 Task: Add a timeline in the project TowerLine for the epic 'Incident management system implementation' from 2024/02/22 to 2024/08/06.
Action: Mouse moved to (304, 330)
Screenshot: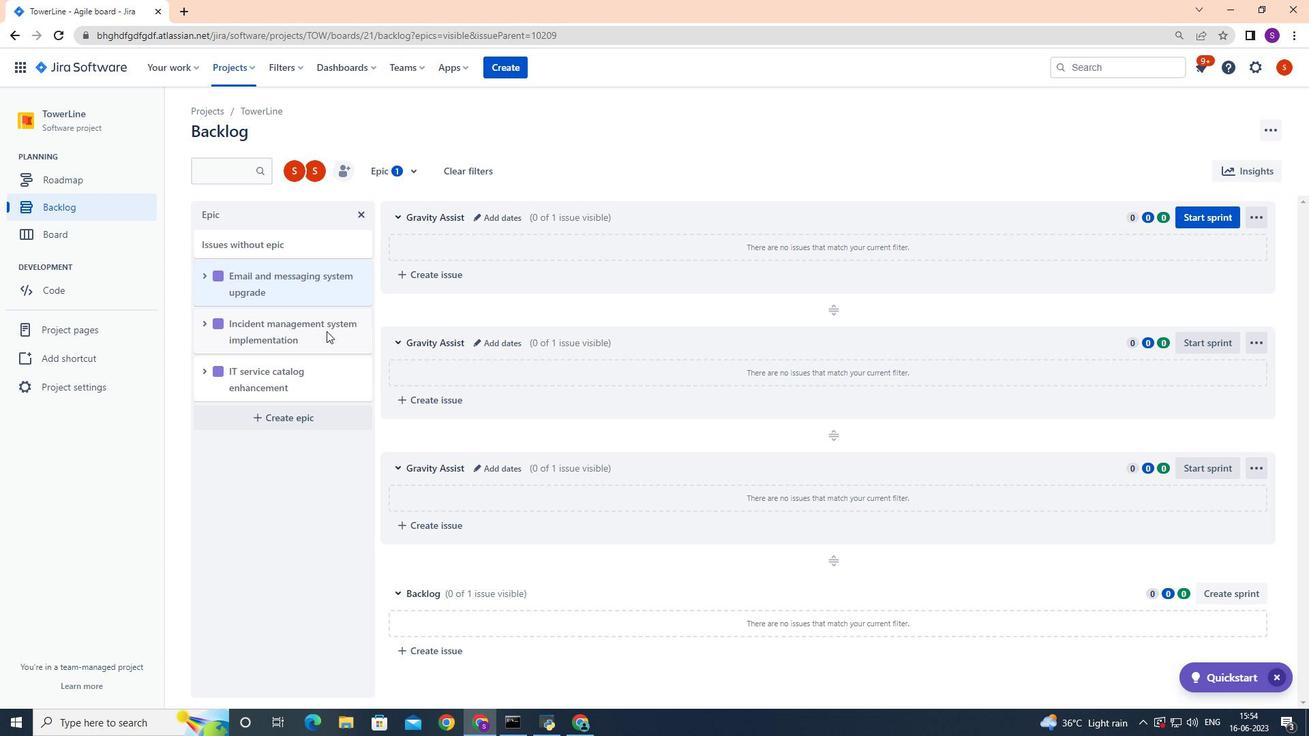 
Action: Mouse pressed left at (304, 330)
Screenshot: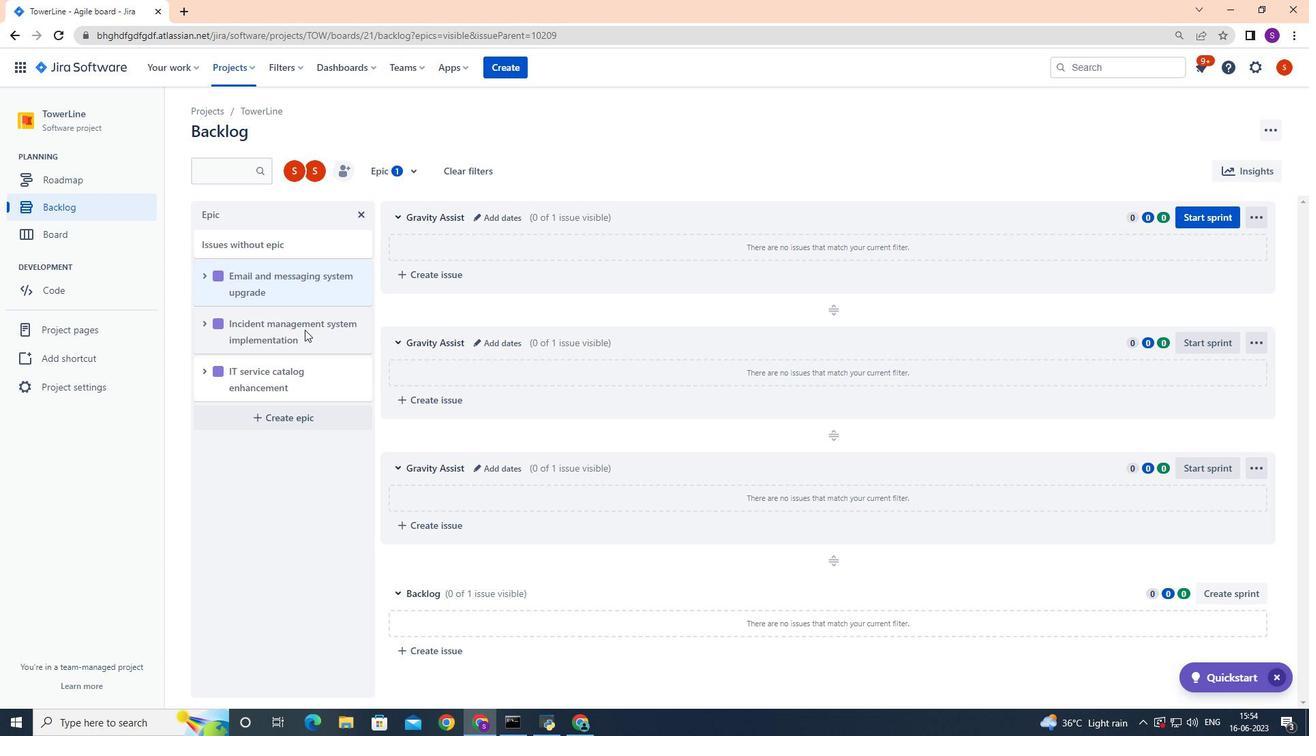 
Action: Mouse moved to (203, 325)
Screenshot: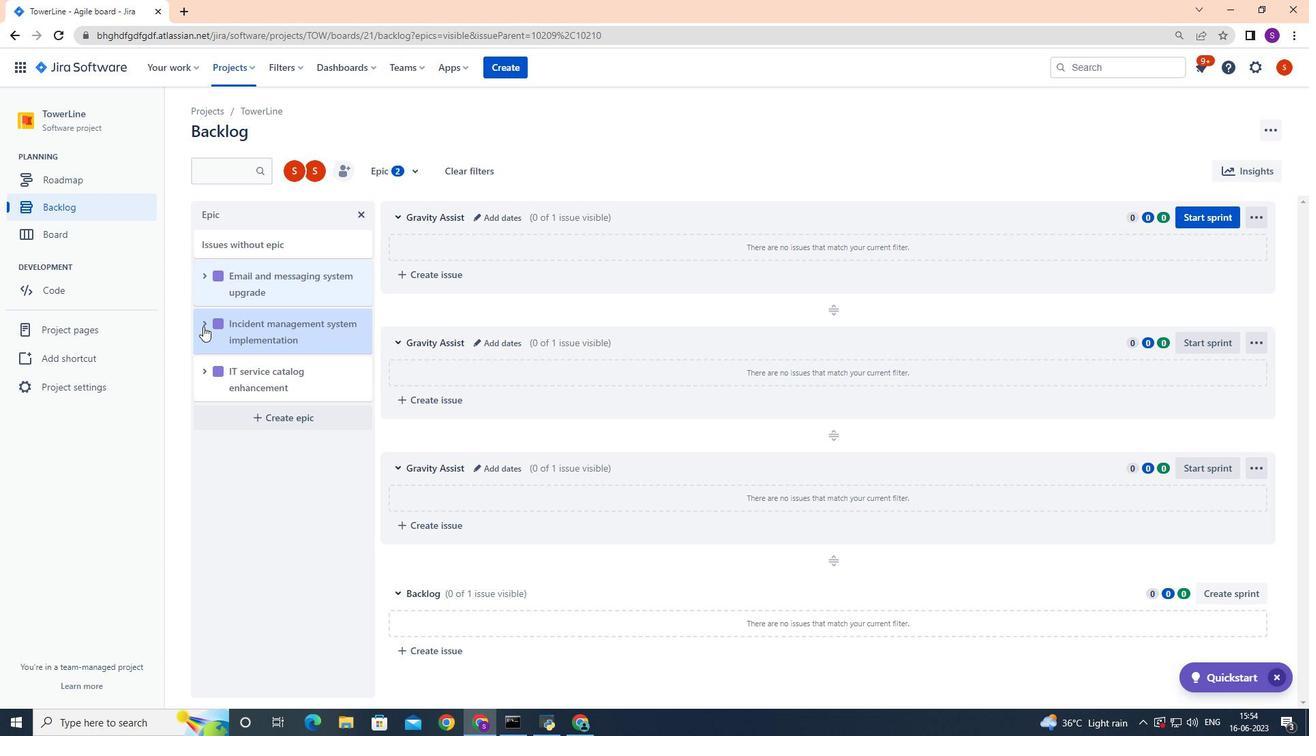 
Action: Mouse pressed left at (203, 325)
Screenshot: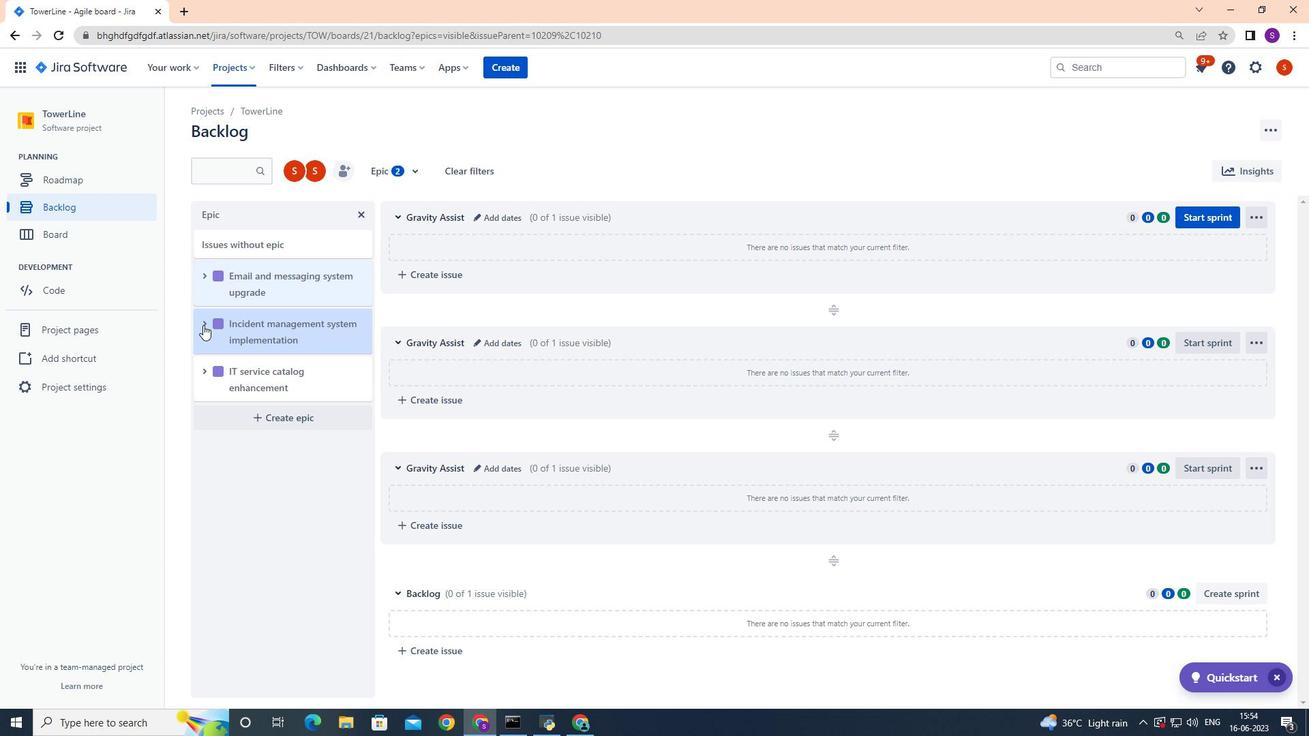 
Action: Mouse moved to (268, 450)
Screenshot: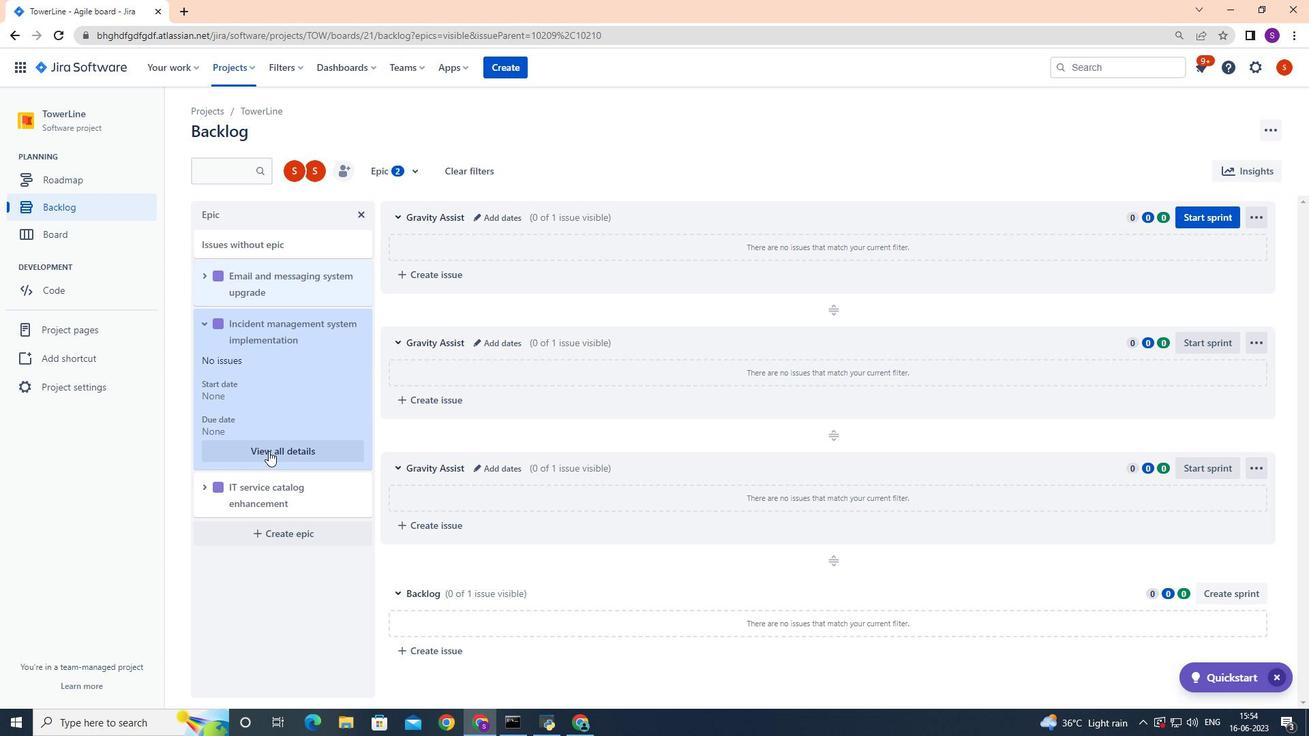 
Action: Mouse pressed left at (268, 450)
Screenshot: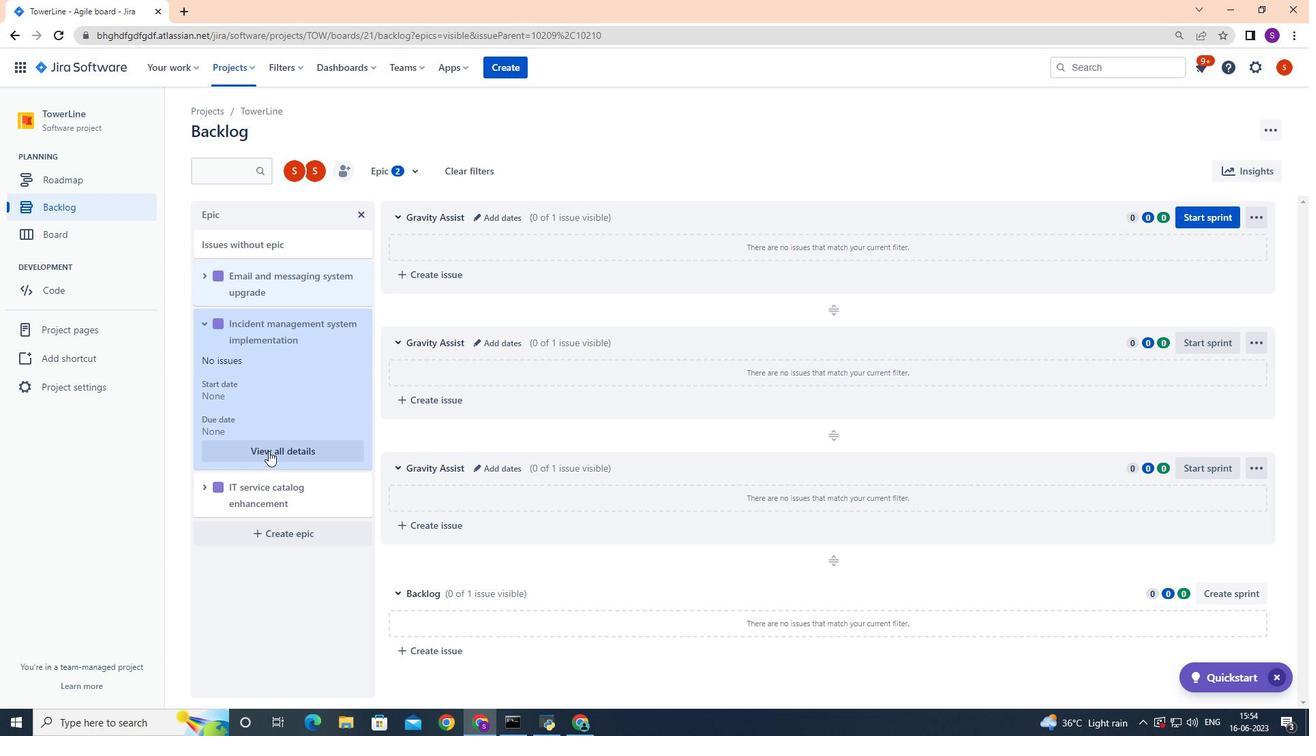 
Action: Mouse moved to (1168, 499)
Screenshot: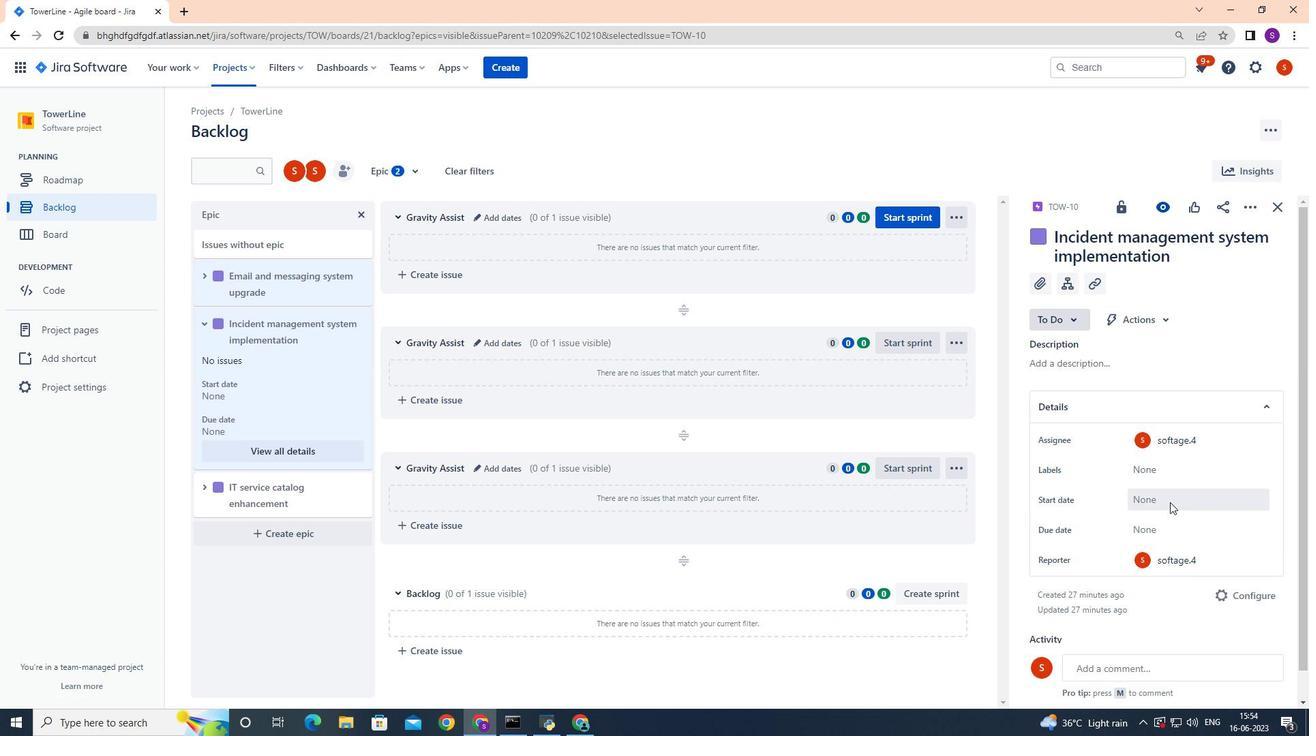 
Action: Mouse pressed left at (1168, 499)
Screenshot: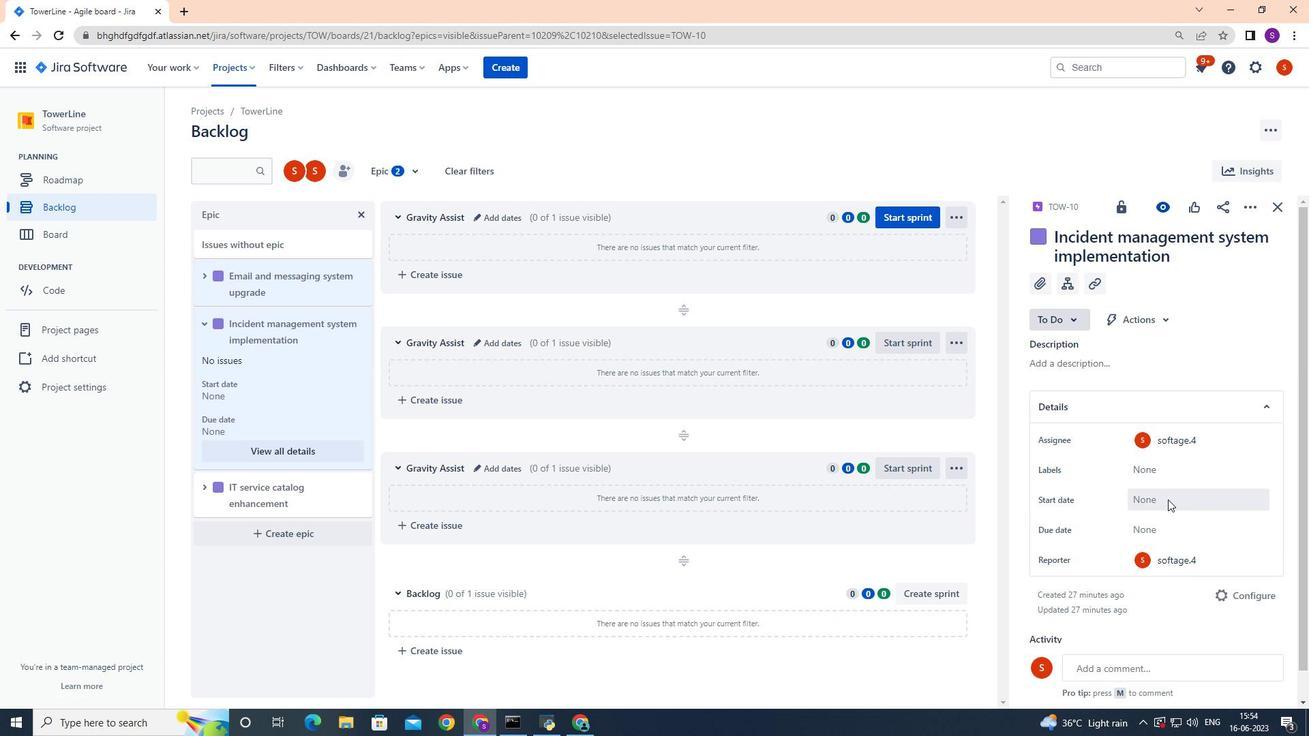 
Action: Mouse moved to (1104, 302)
Screenshot: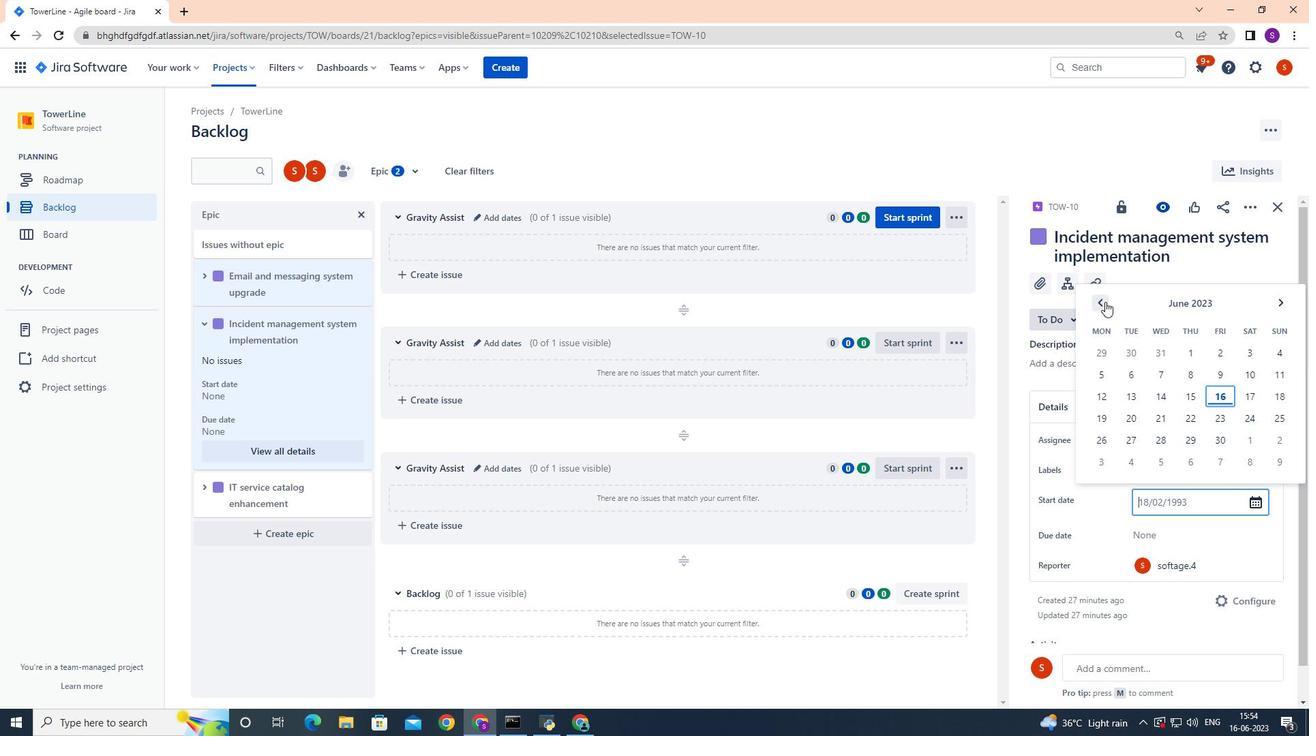 
Action: Mouse pressed left at (1104, 302)
Screenshot: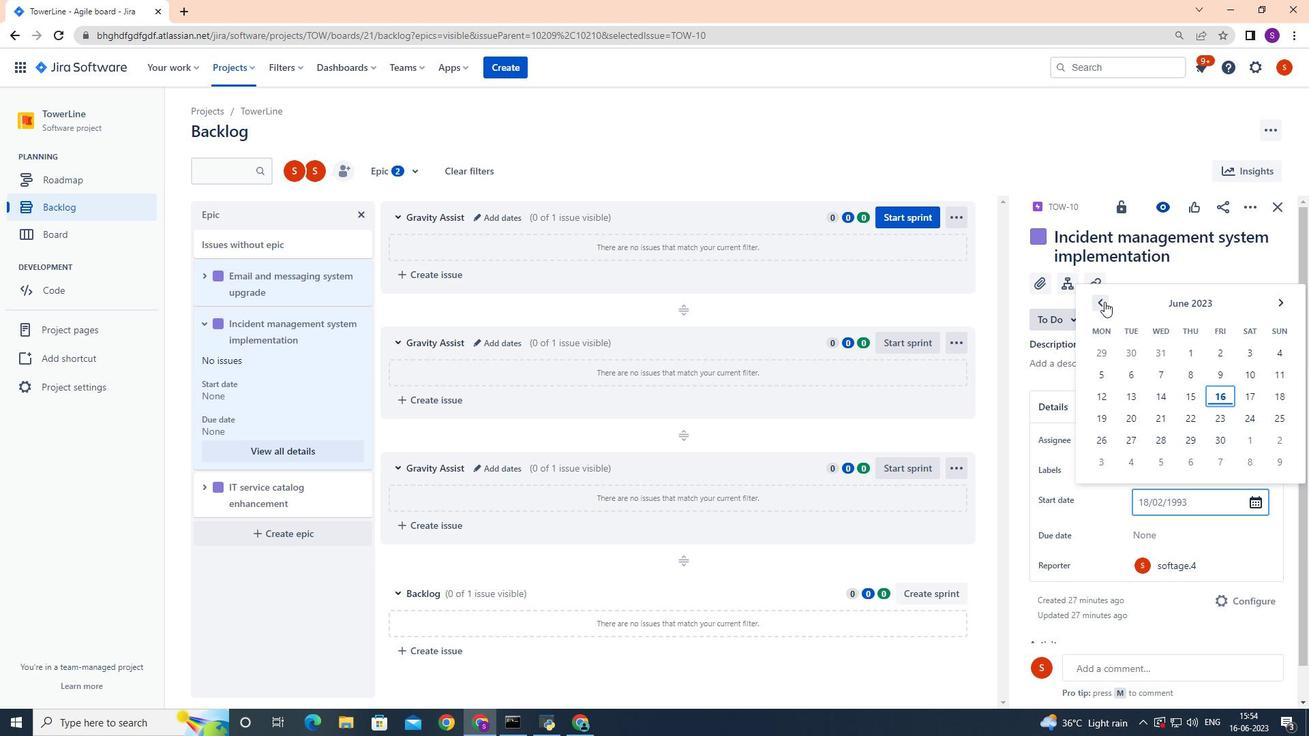 
Action: Mouse moved to (1279, 300)
Screenshot: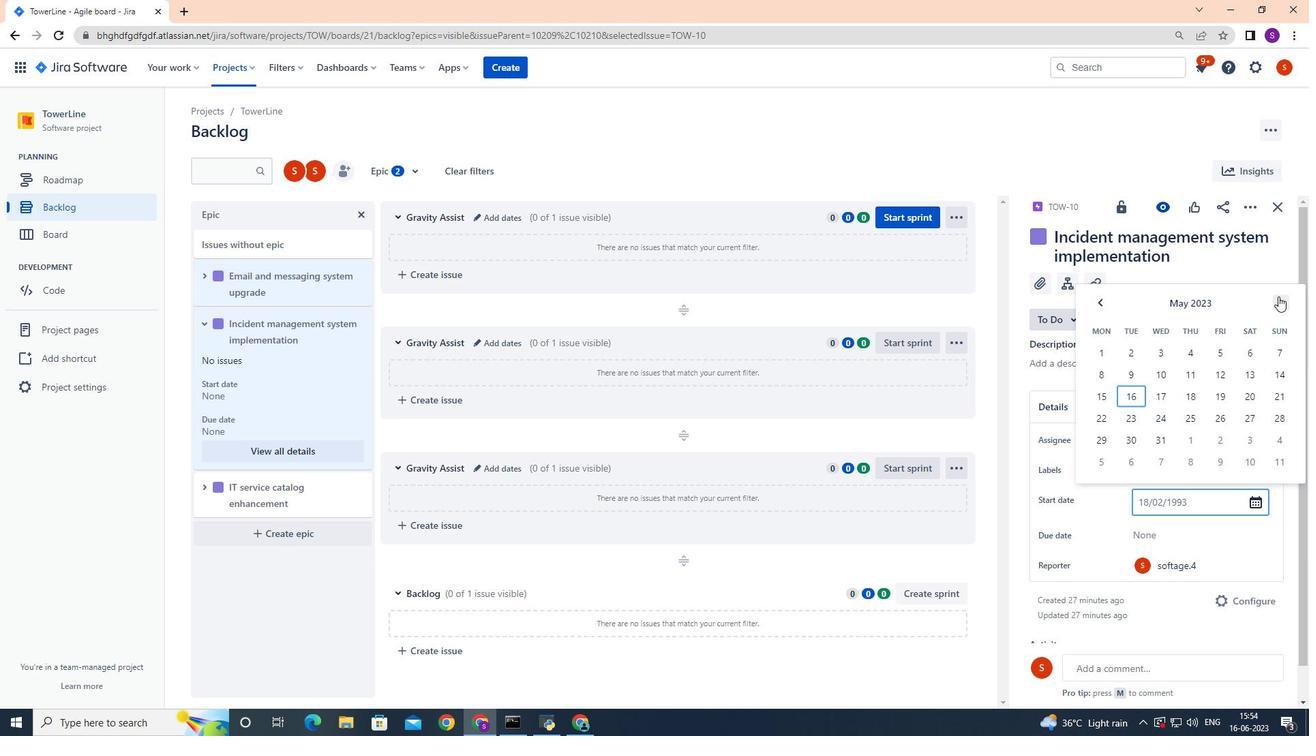 
Action: Mouse pressed left at (1279, 300)
Screenshot: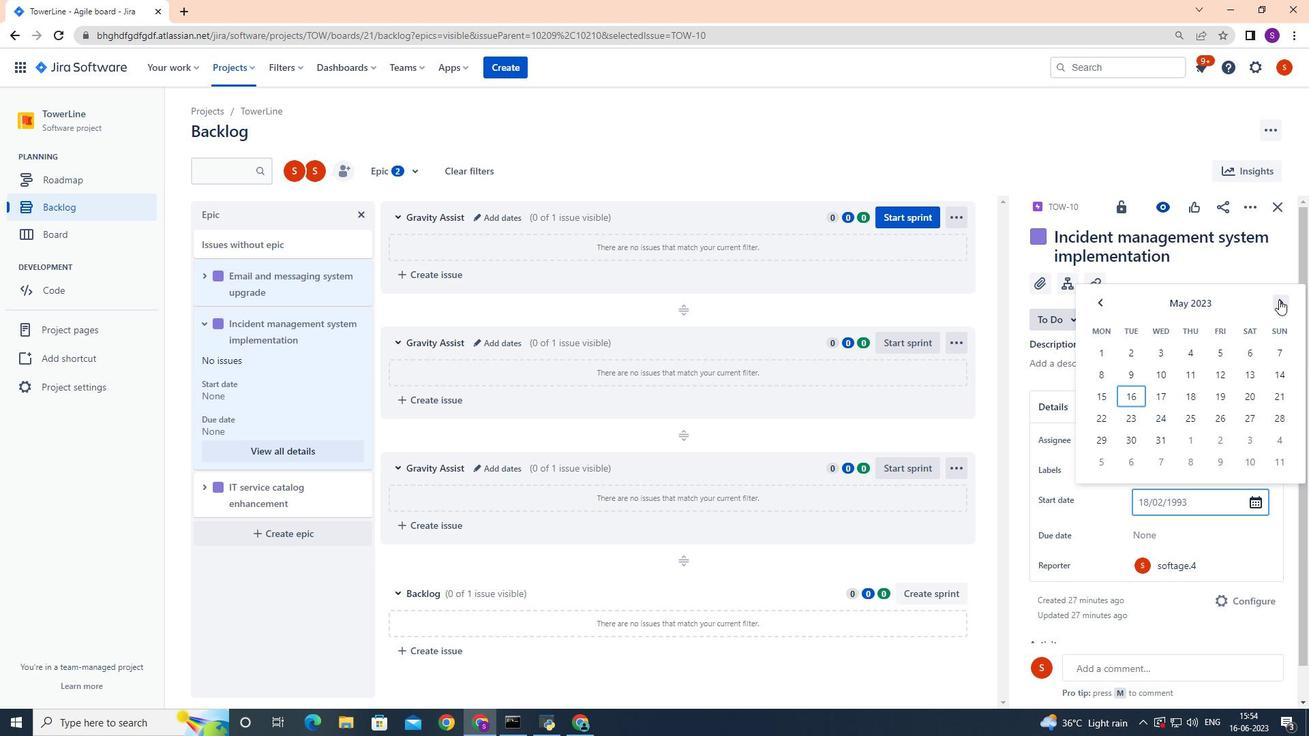 
Action: Mouse moved to (1279, 300)
Screenshot: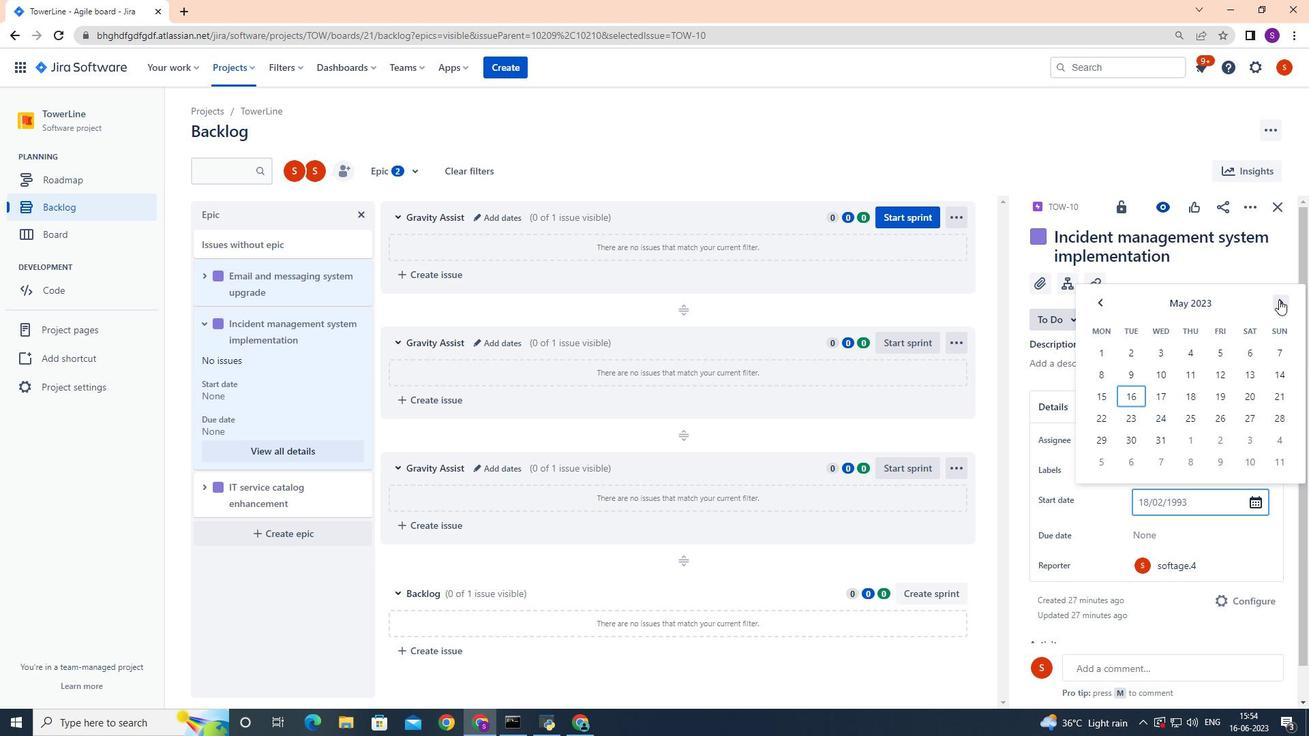 
Action: Mouse pressed left at (1279, 300)
Screenshot: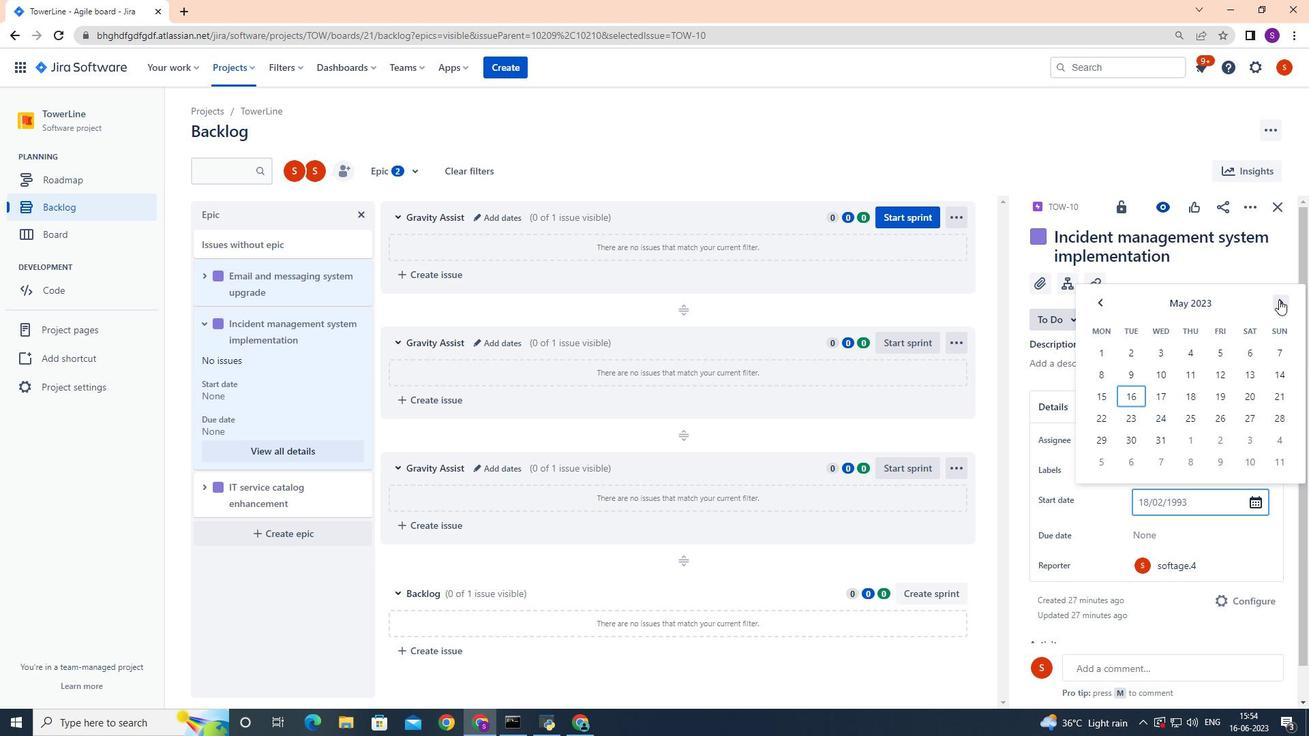 
Action: Mouse pressed left at (1279, 300)
Screenshot: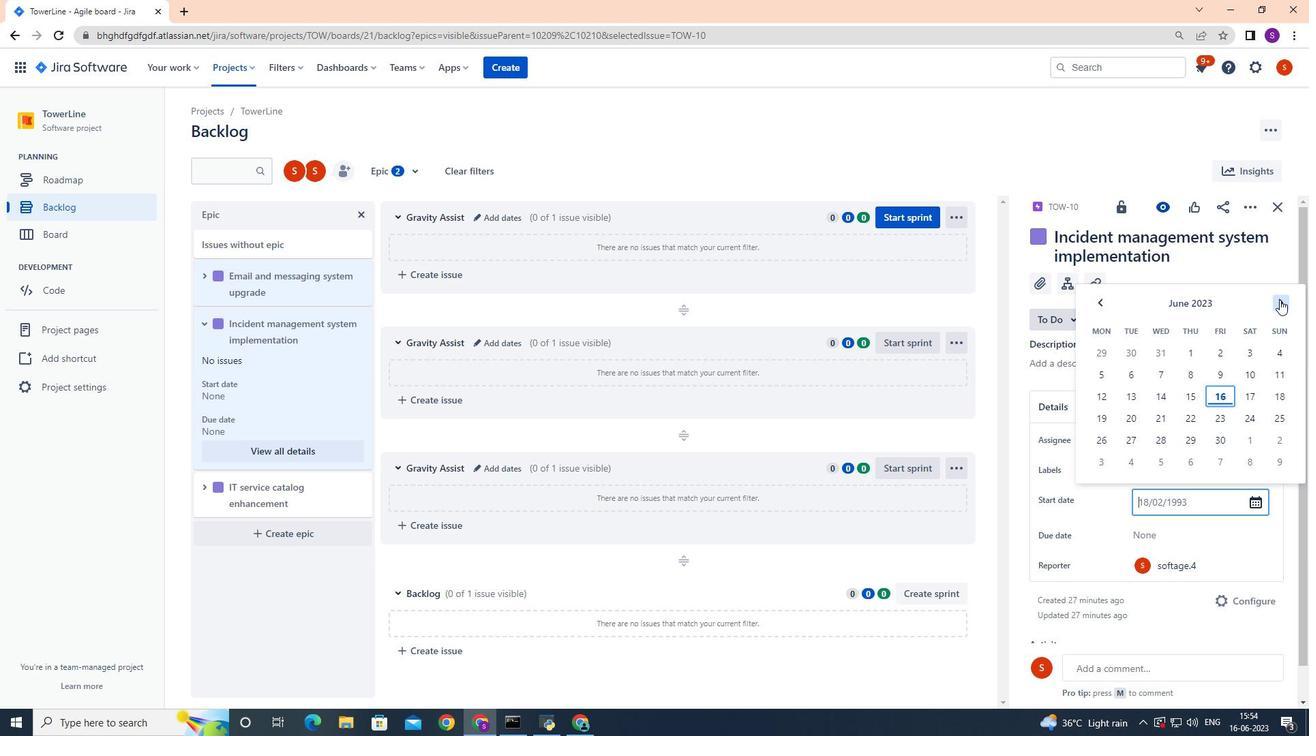 
Action: Mouse pressed left at (1279, 300)
Screenshot: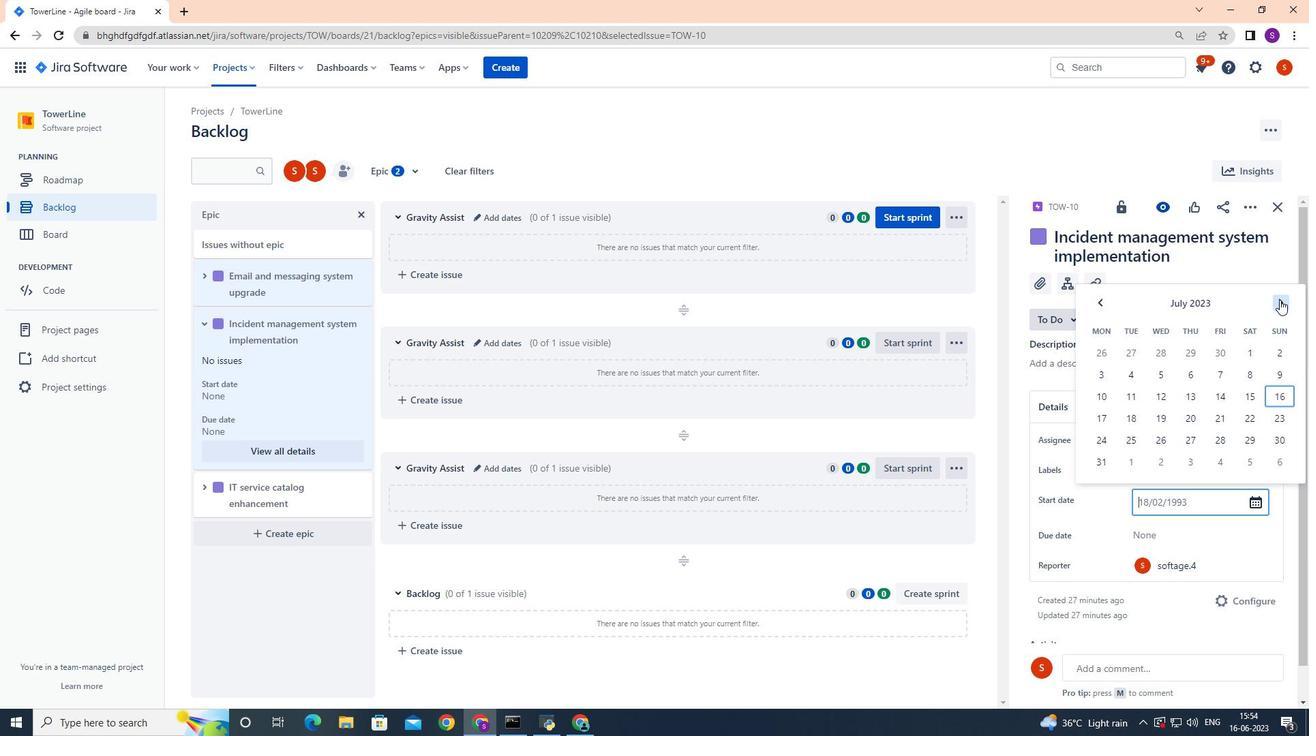 
Action: Mouse pressed left at (1279, 300)
Screenshot: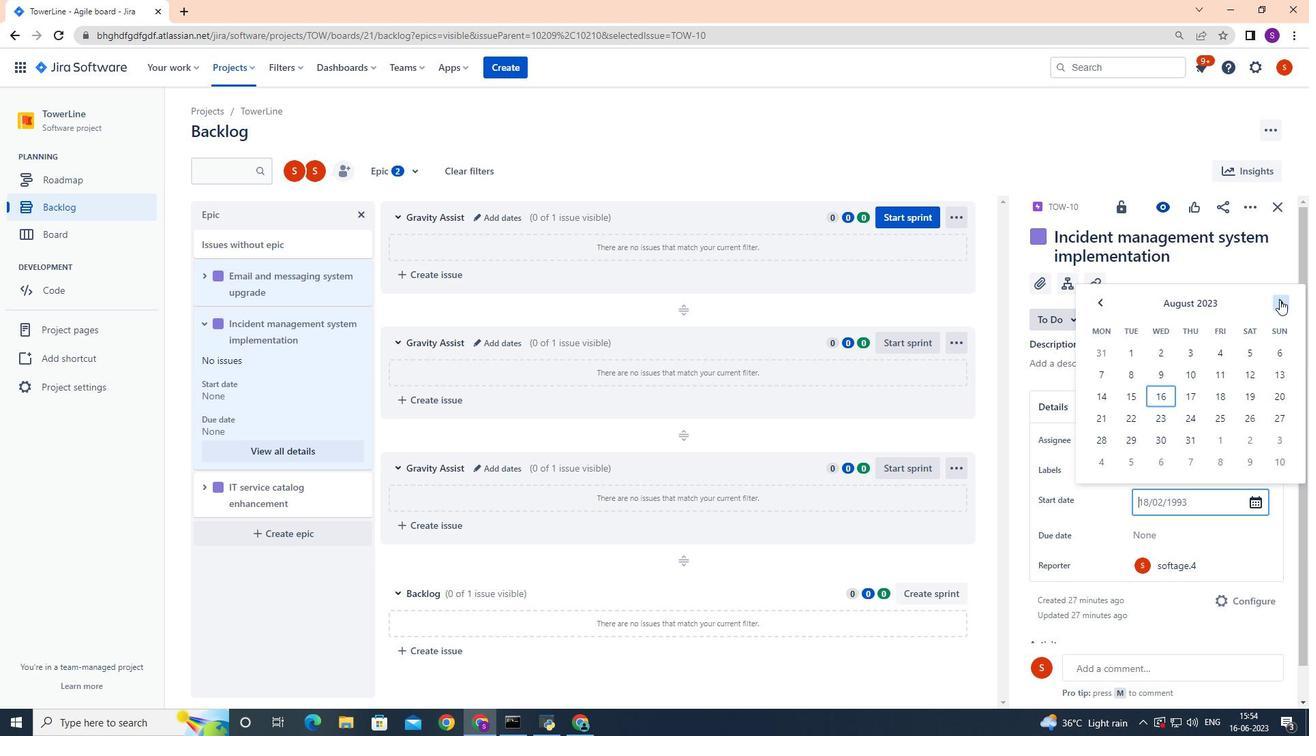 
Action: Mouse pressed left at (1279, 300)
Screenshot: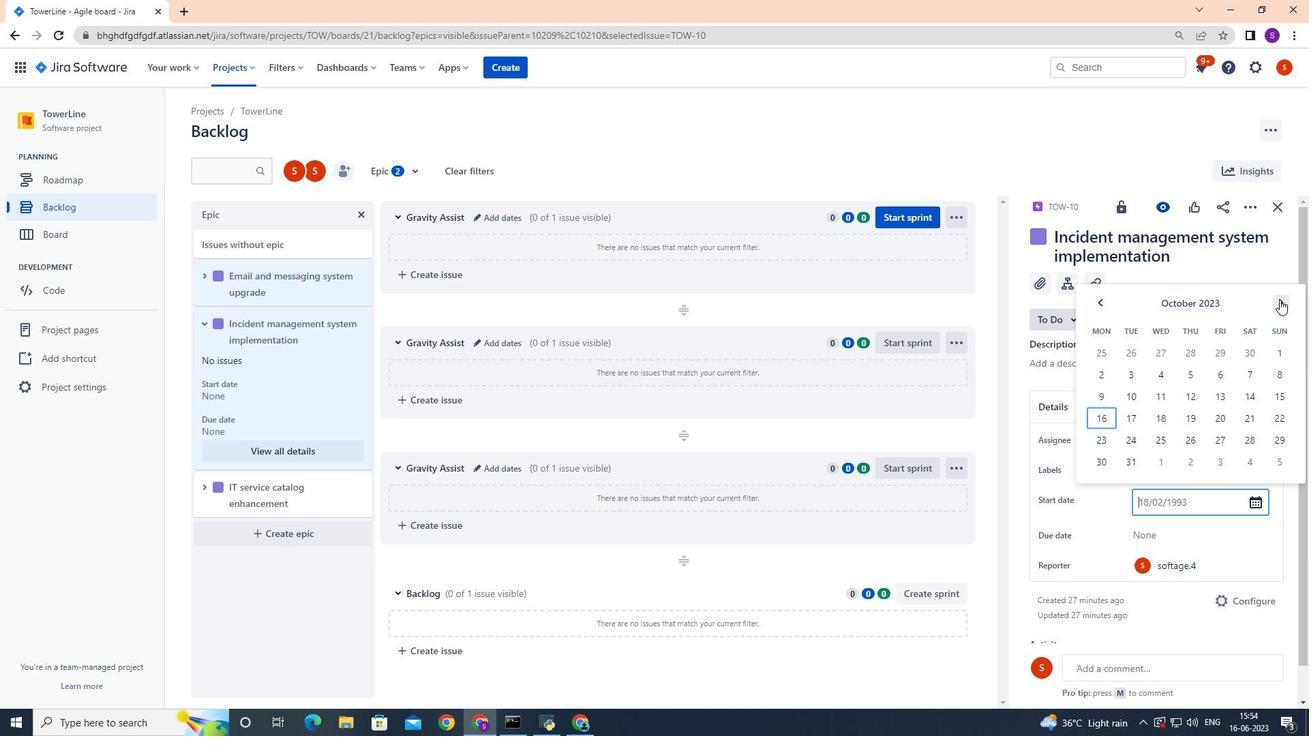 
Action: Mouse pressed left at (1279, 300)
Screenshot: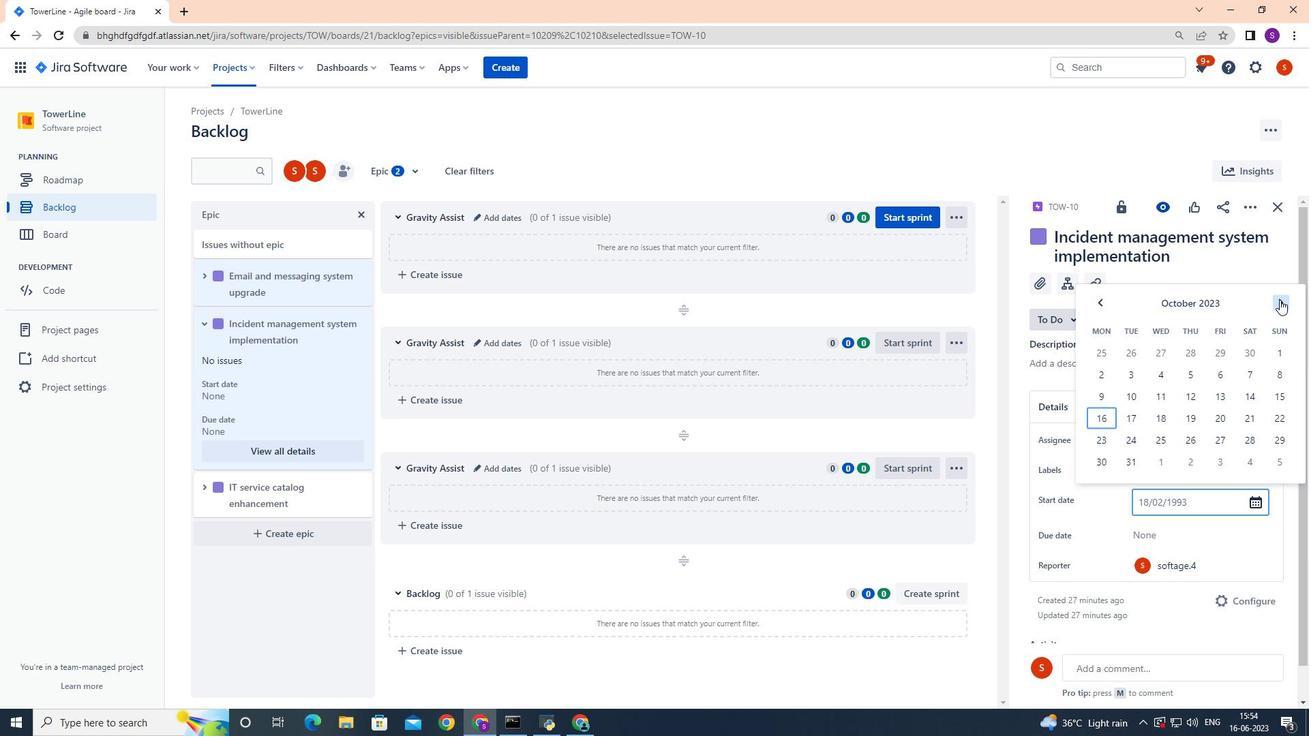 
Action: Mouse pressed left at (1279, 300)
Screenshot: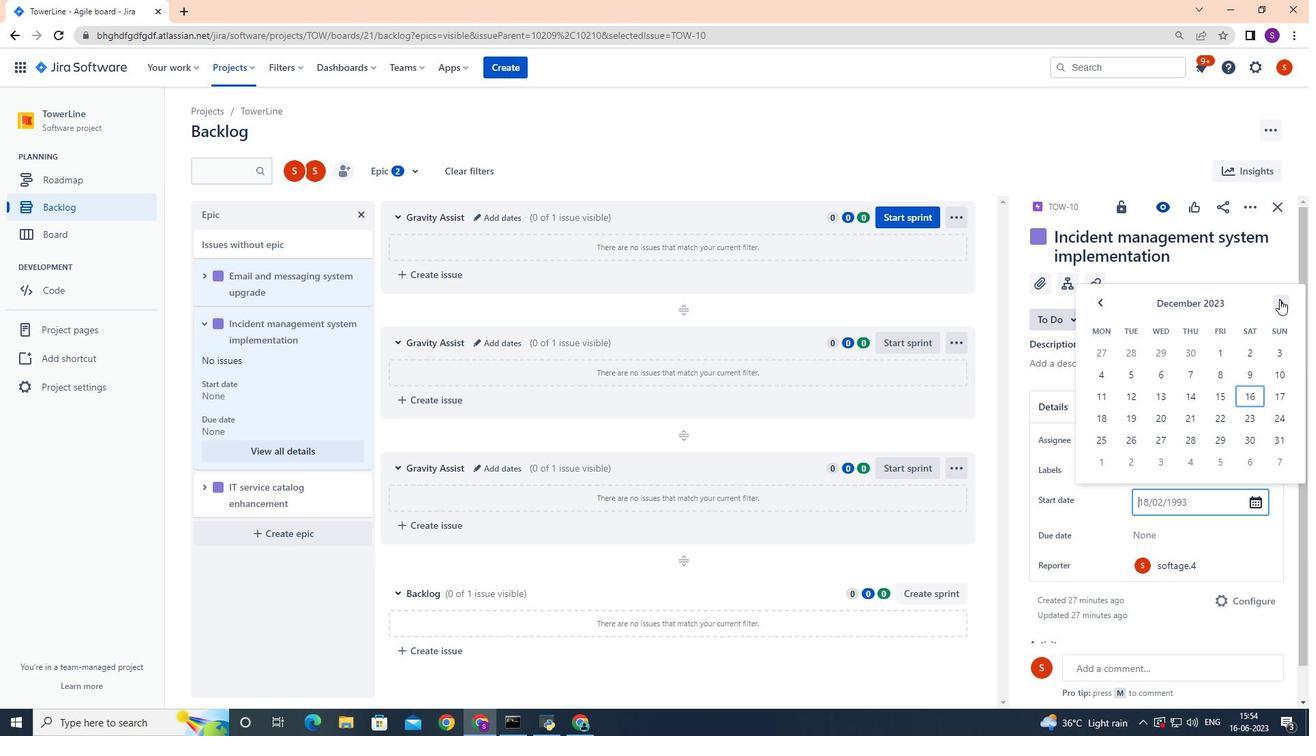 
Action: Mouse pressed left at (1279, 300)
Screenshot: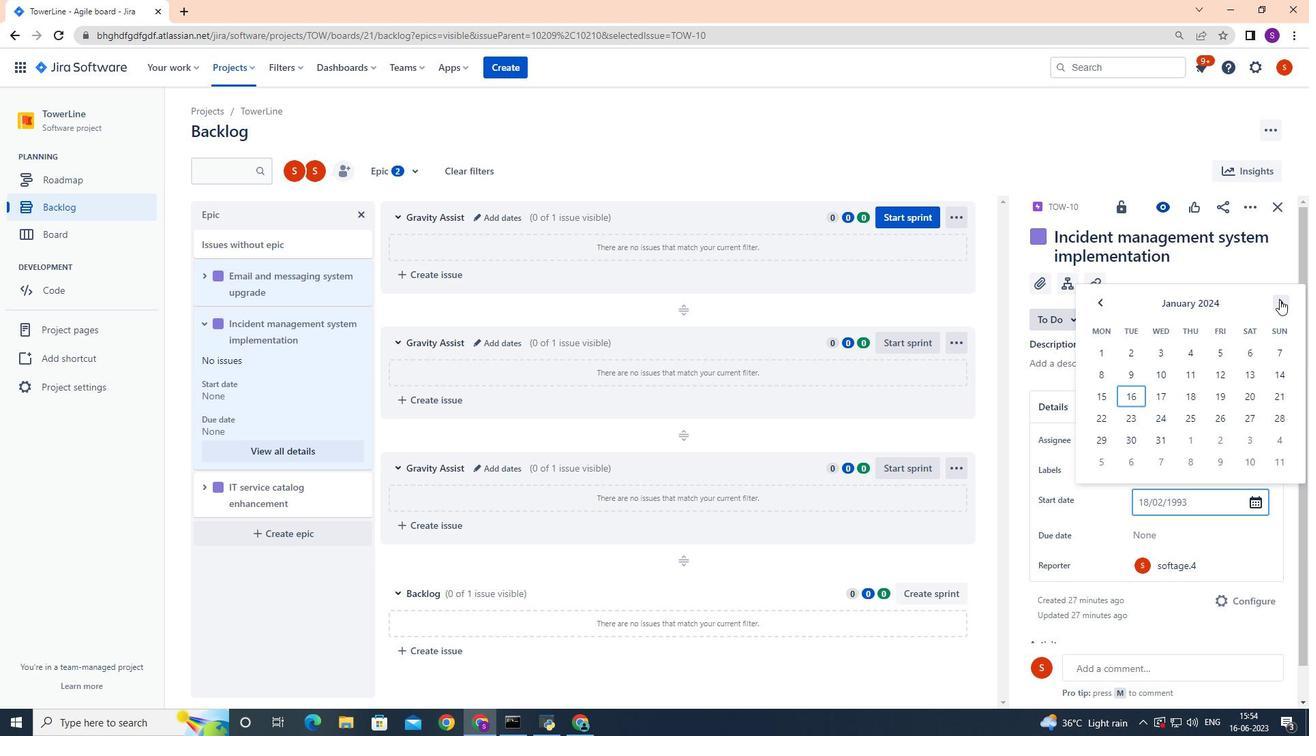 
Action: Mouse moved to (1189, 419)
Screenshot: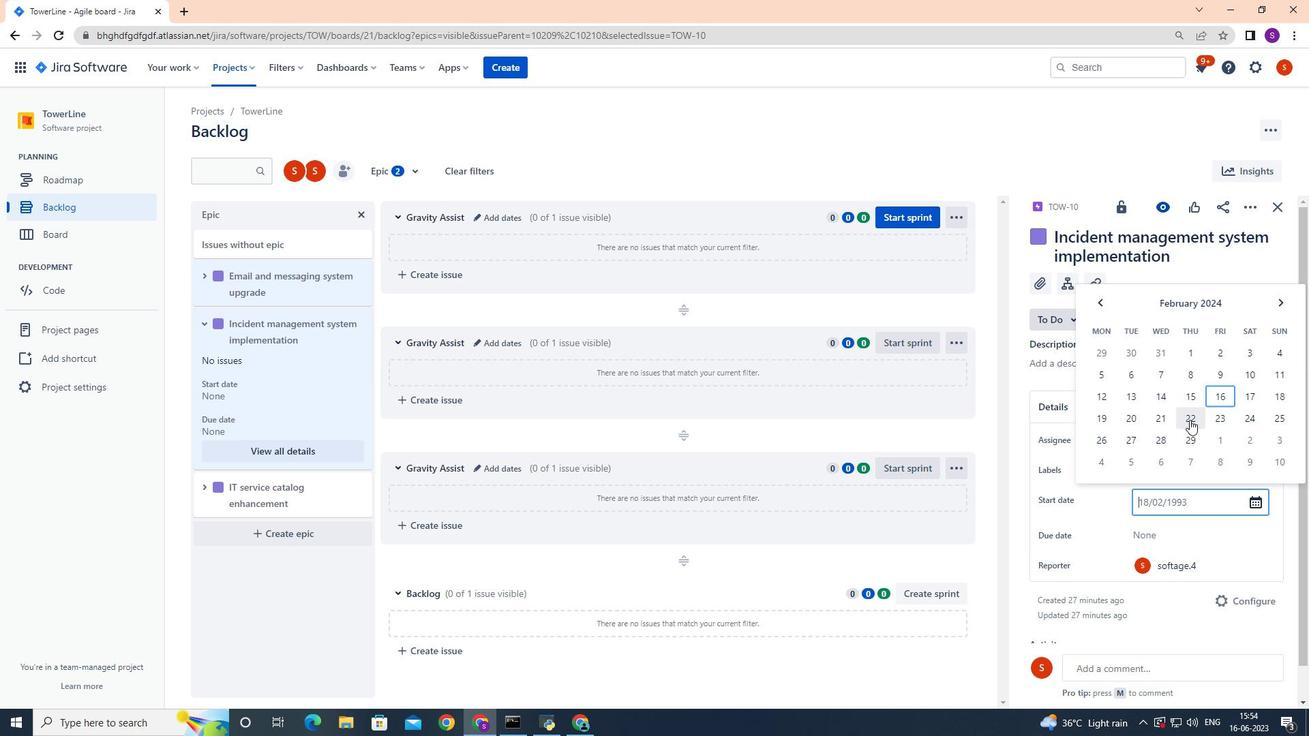 
Action: Mouse pressed left at (1189, 419)
Screenshot: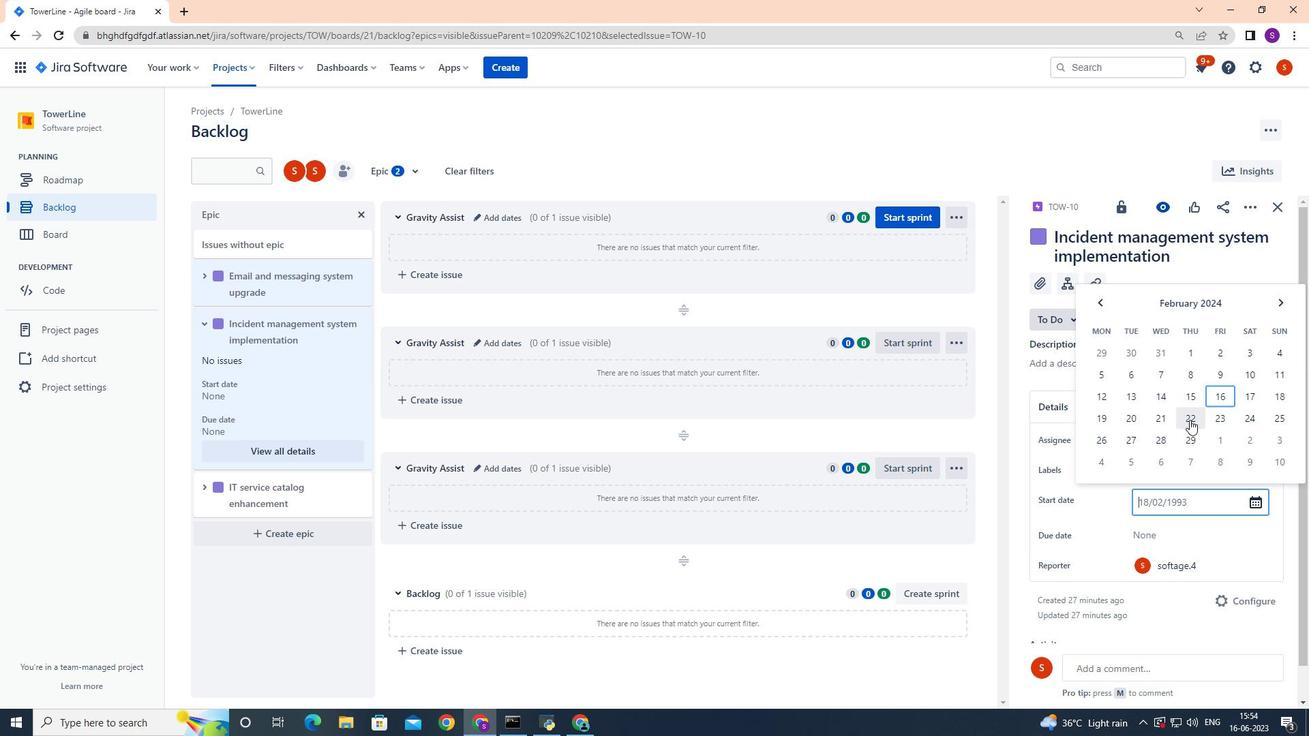 
Action: Mouse moved to (1179, 535)
Screenshot: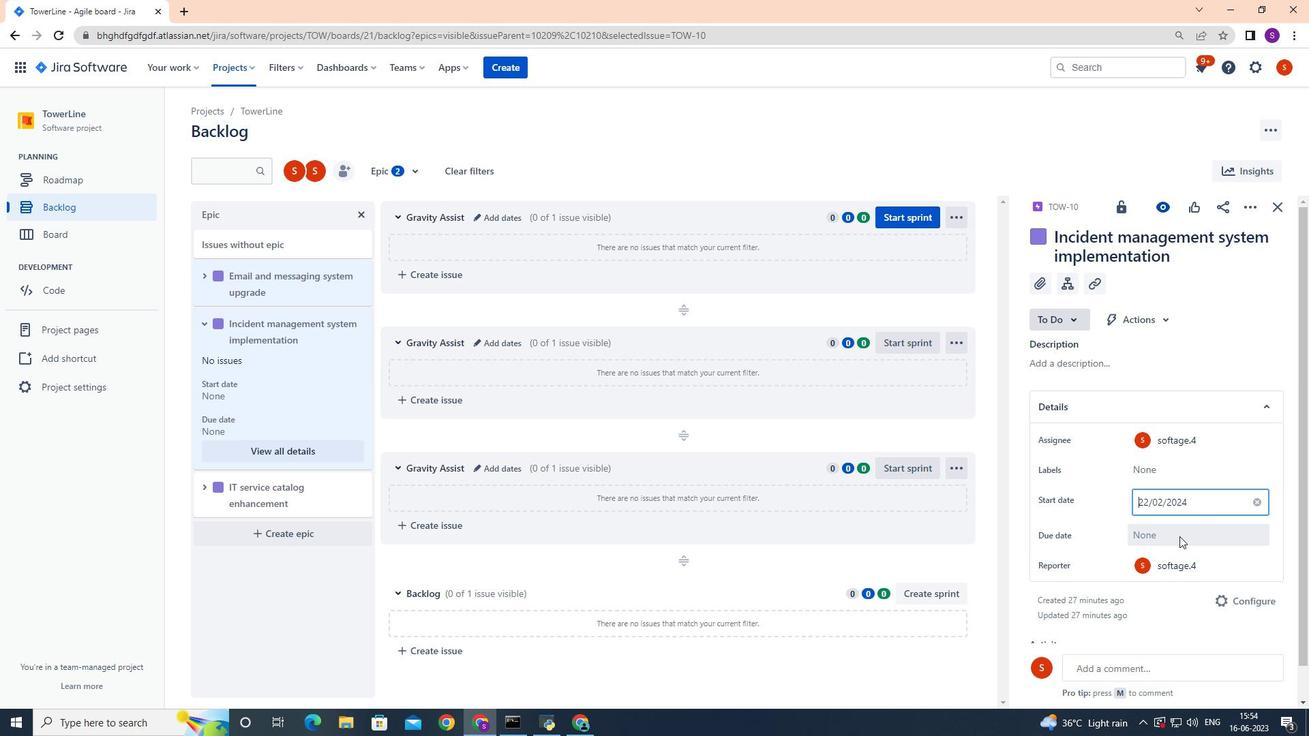 
Action: Mouse pressed left at (1179, 535)
Screenshot: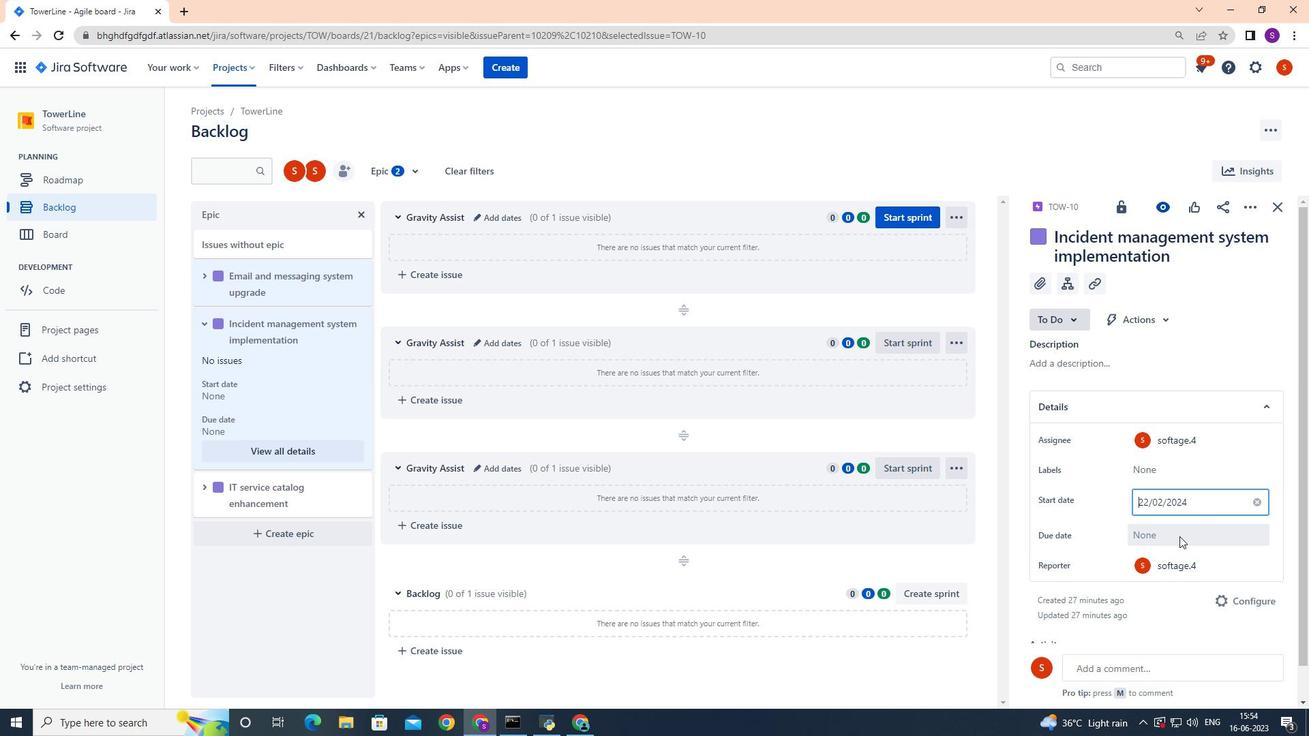 
Action: Mouse moved to (1281, 334)
Screenshot: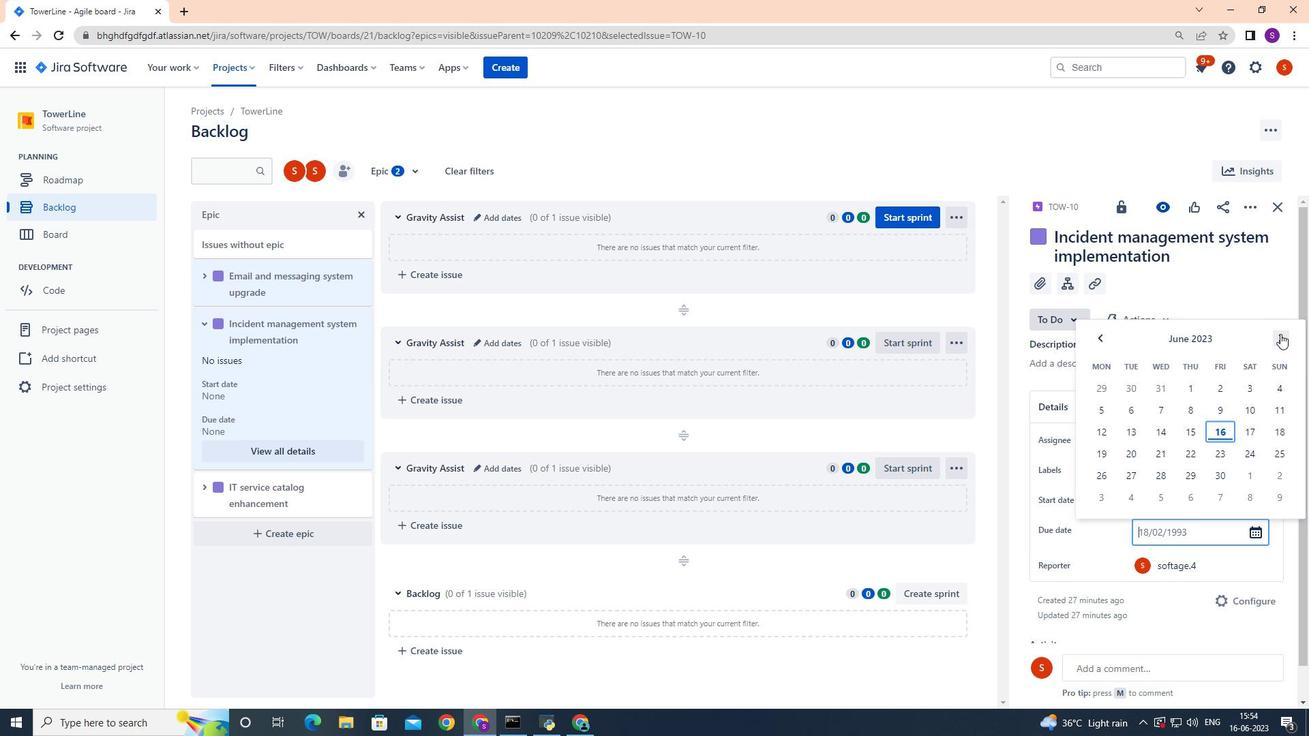 
Action: Mouse pressed left at (1281, 334)
Screenshot: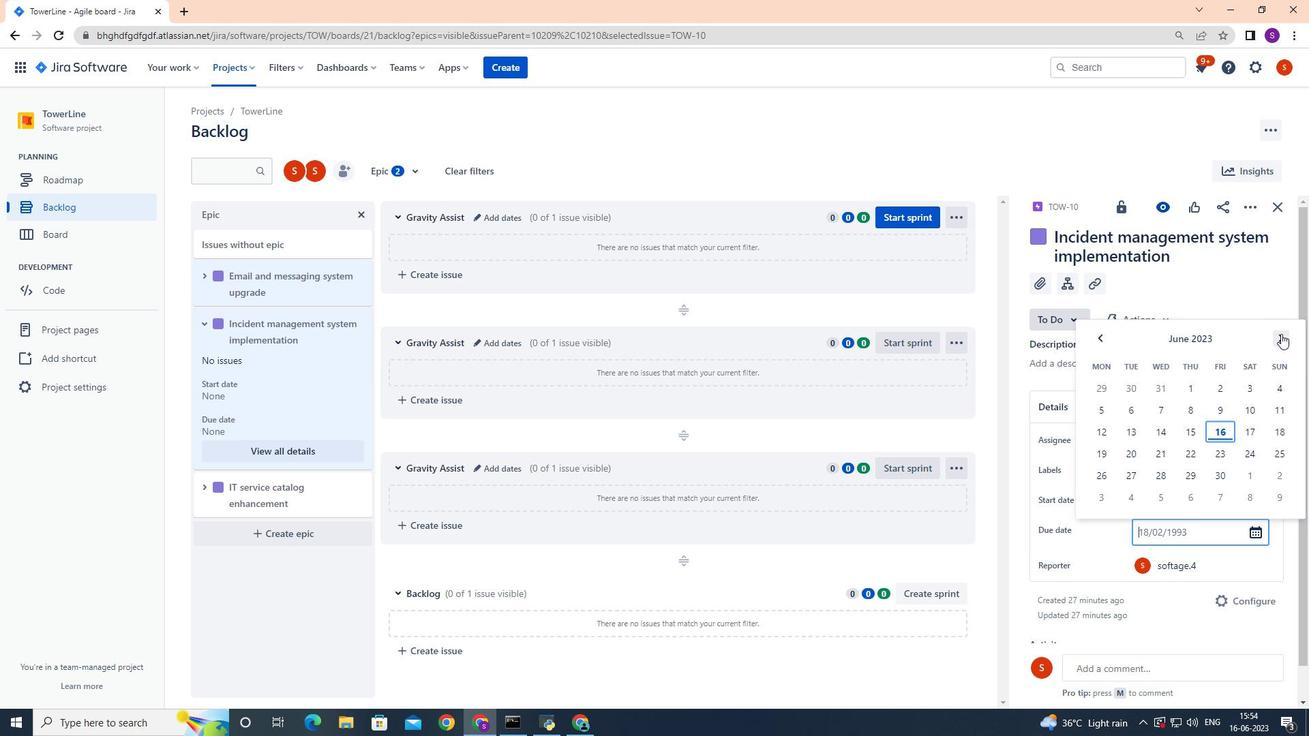 
Action: Mouse pressed left at (1281, 334)
Screenshot: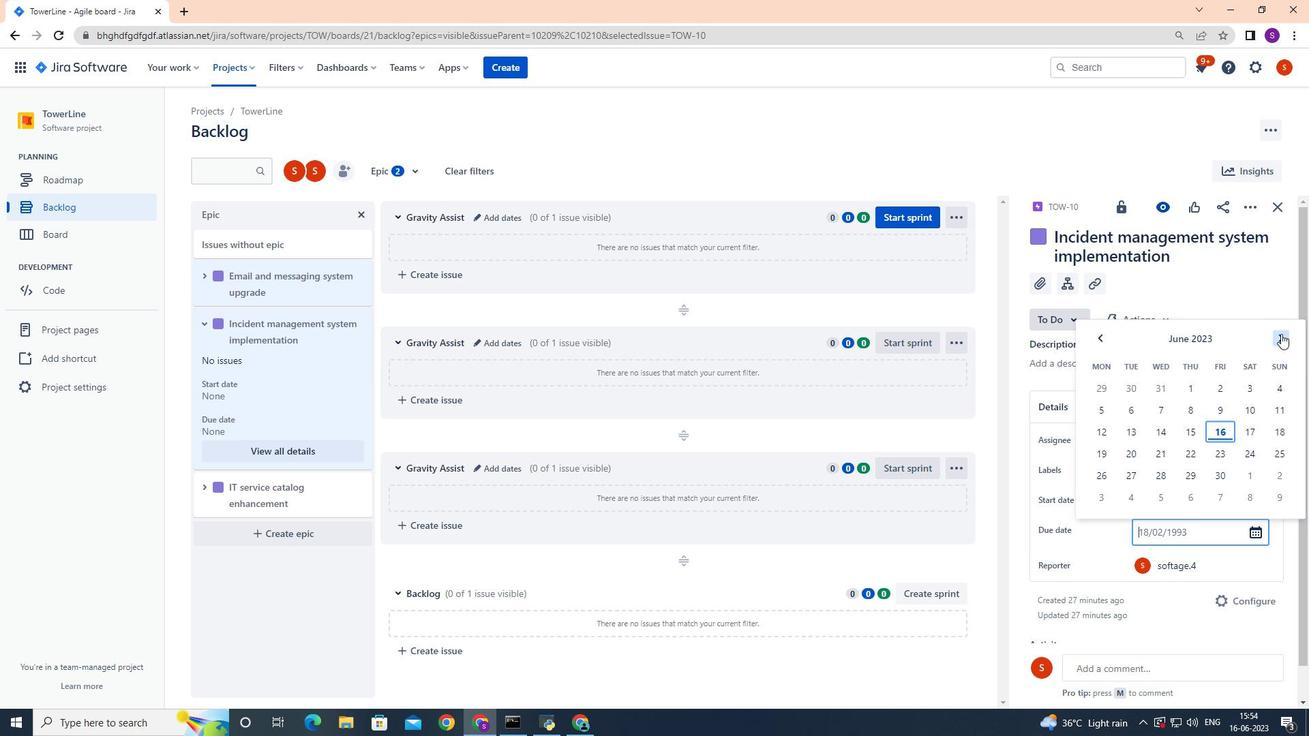 
Action: Mouse pressed left at (1281, 334)
Screenshot: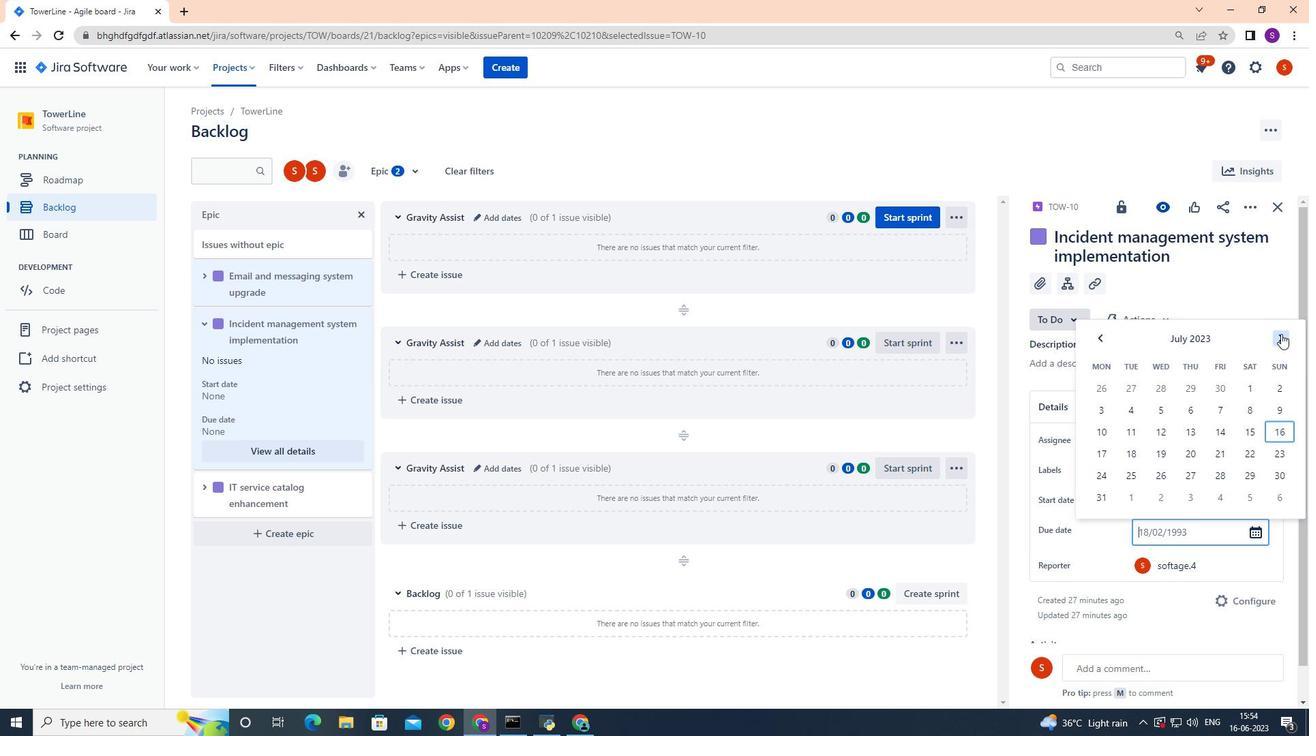 
Action: Mouse moved to (1281, 334)
Screenshot: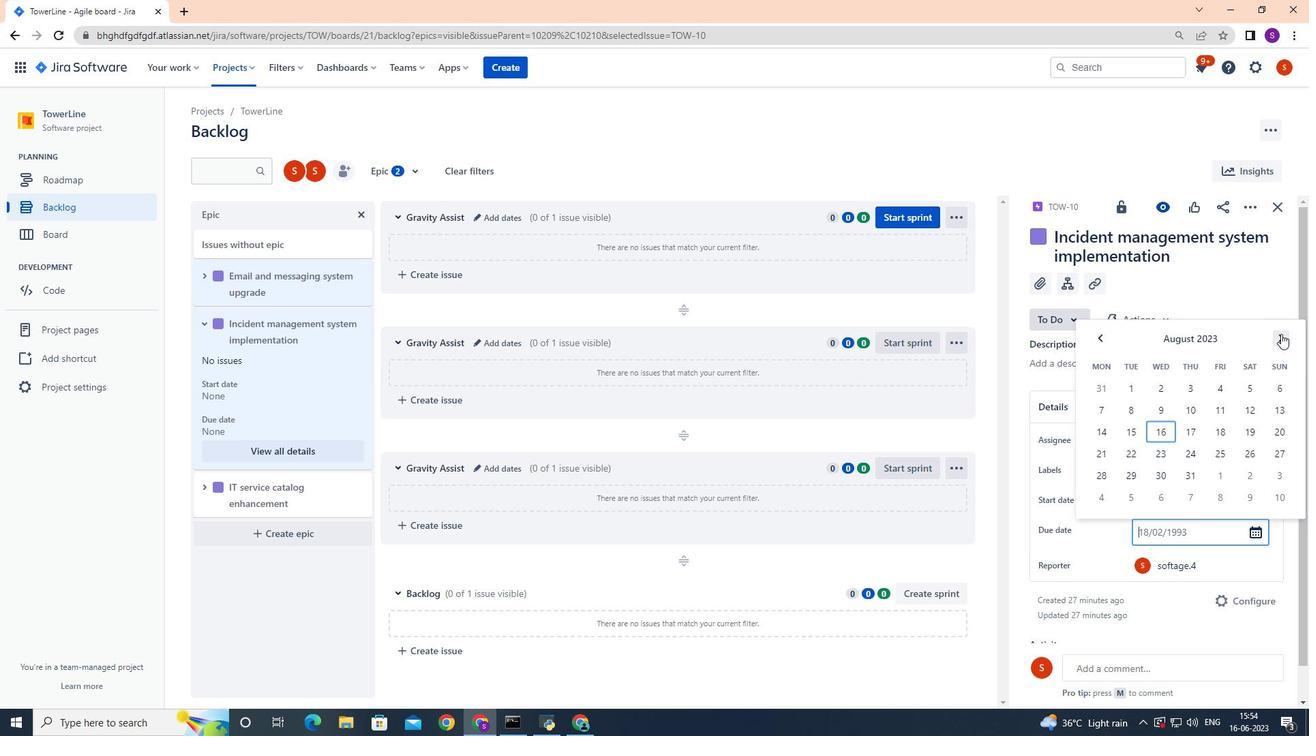 
Action: Mouse pressed left at (1281, 334)
Screenshot: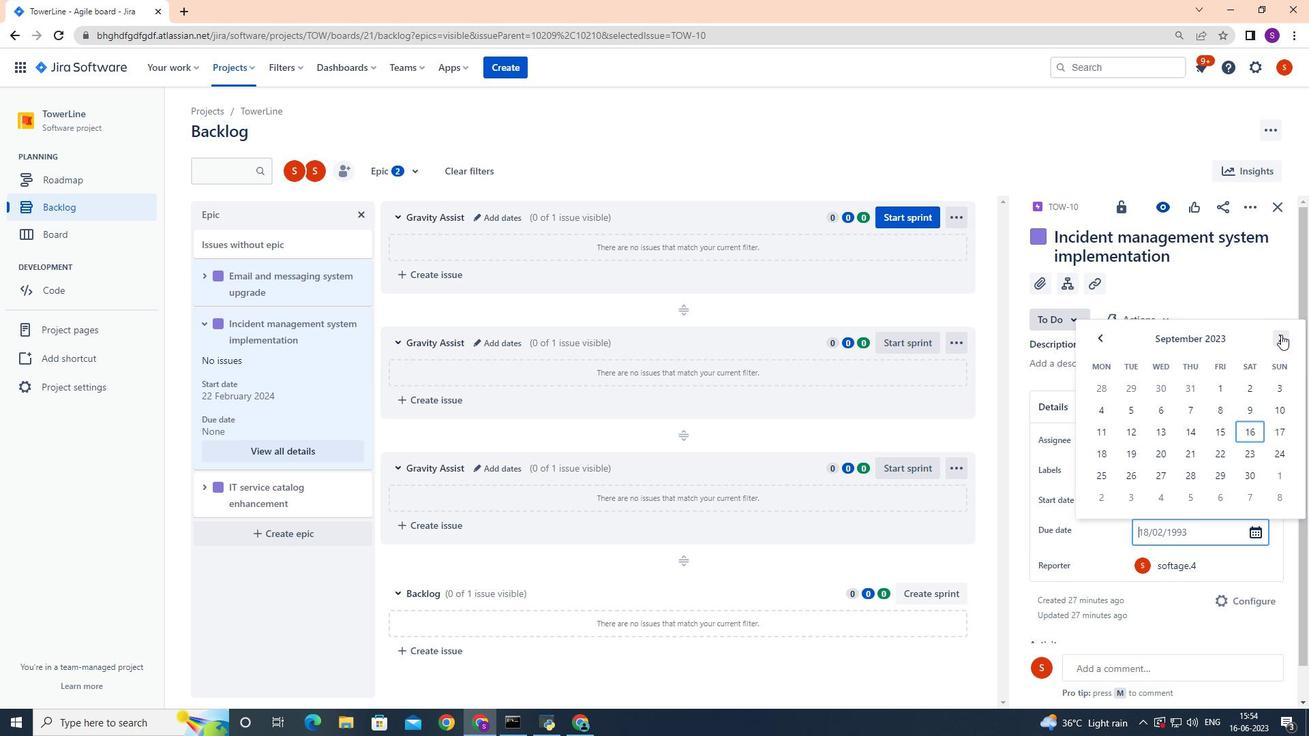 
Action: Mouse pressed left at (1281, 334)
Screenshot: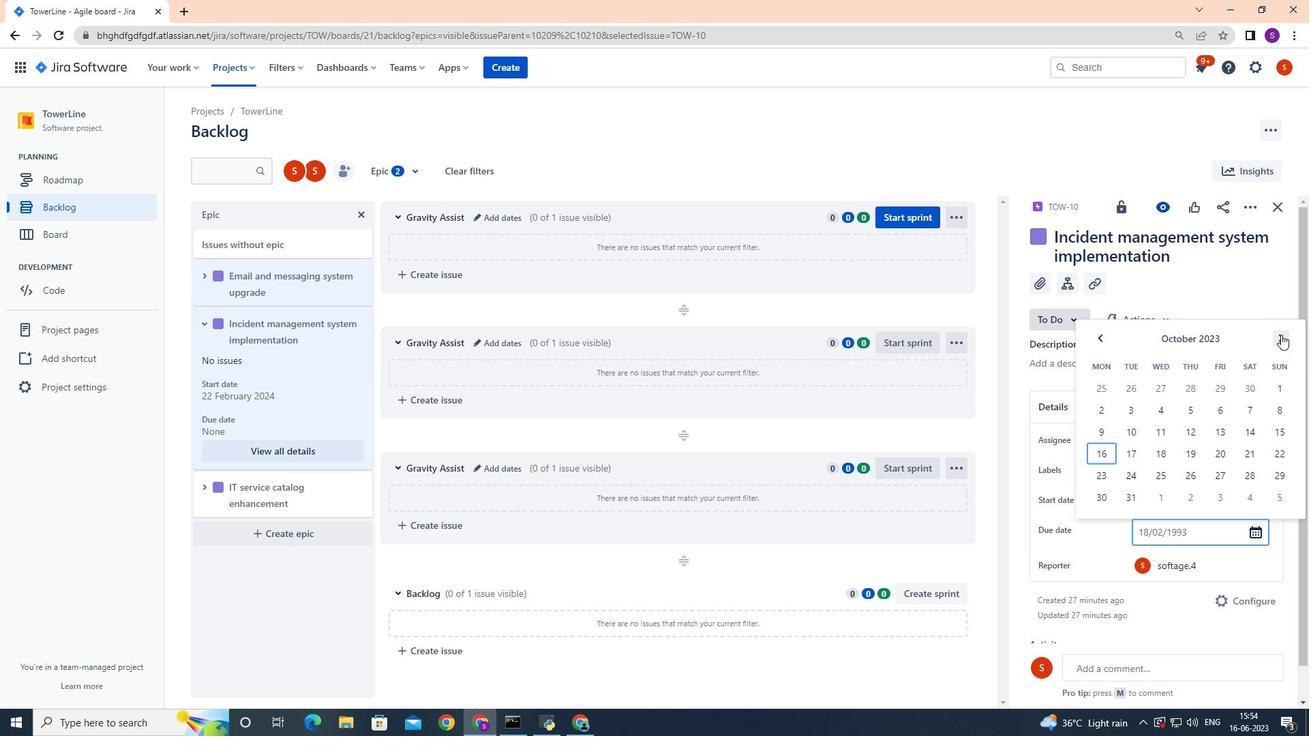 
Action: Mouse moved to (1281, 334)
Screenshot: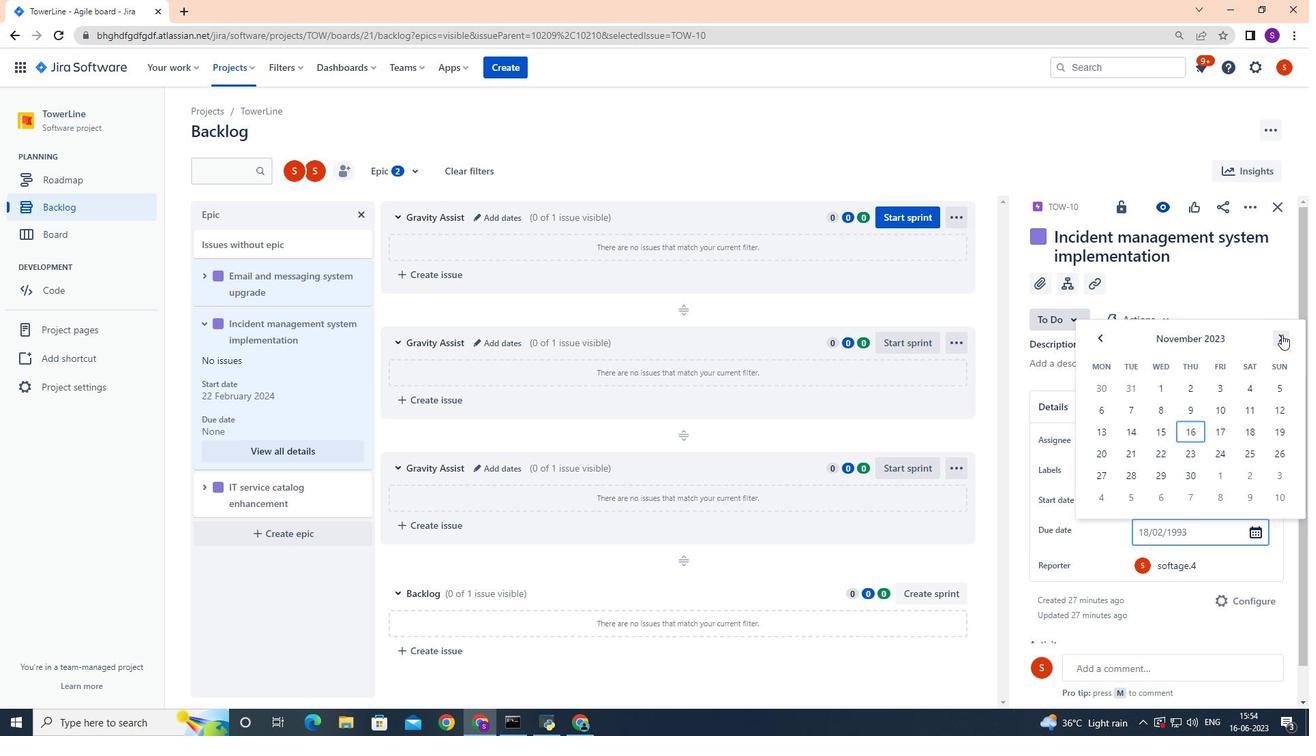
Action: Mouse pressed left at (1281, 334)
Screenshot: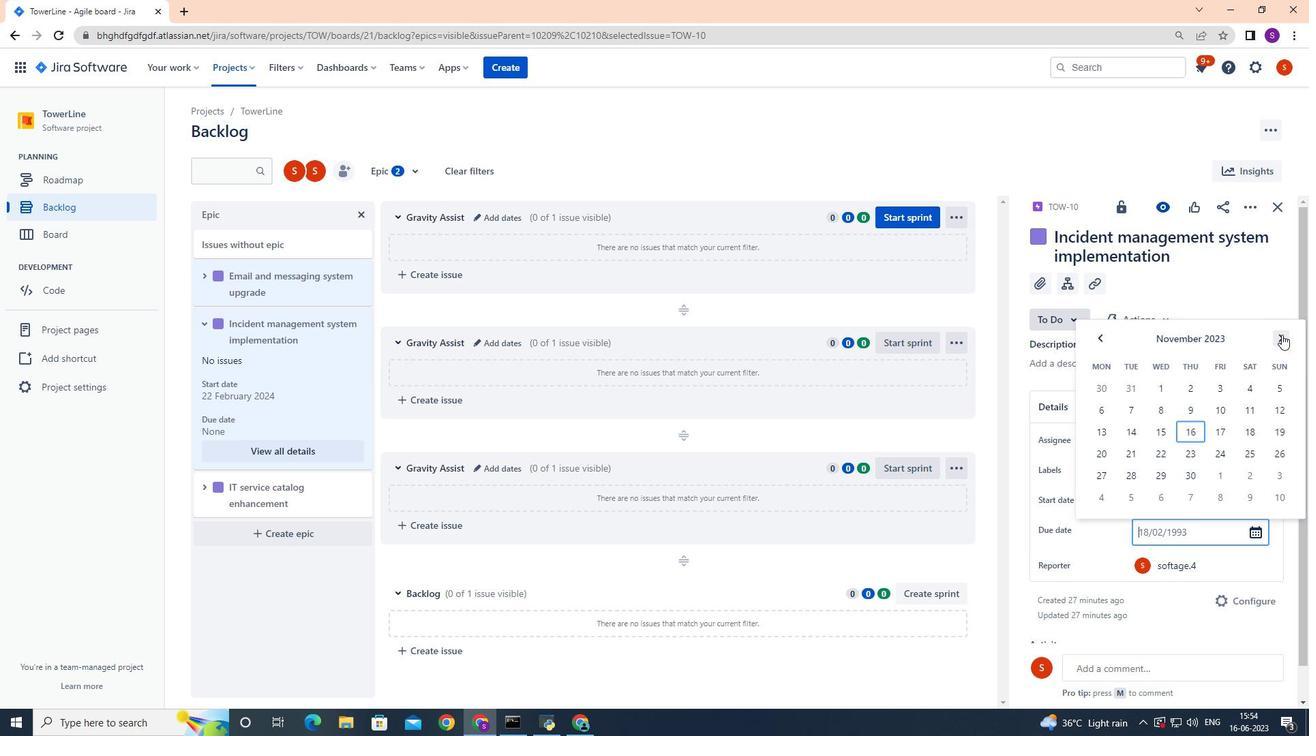 
Action: Mouse moved to (1281, 334)
Screenshot: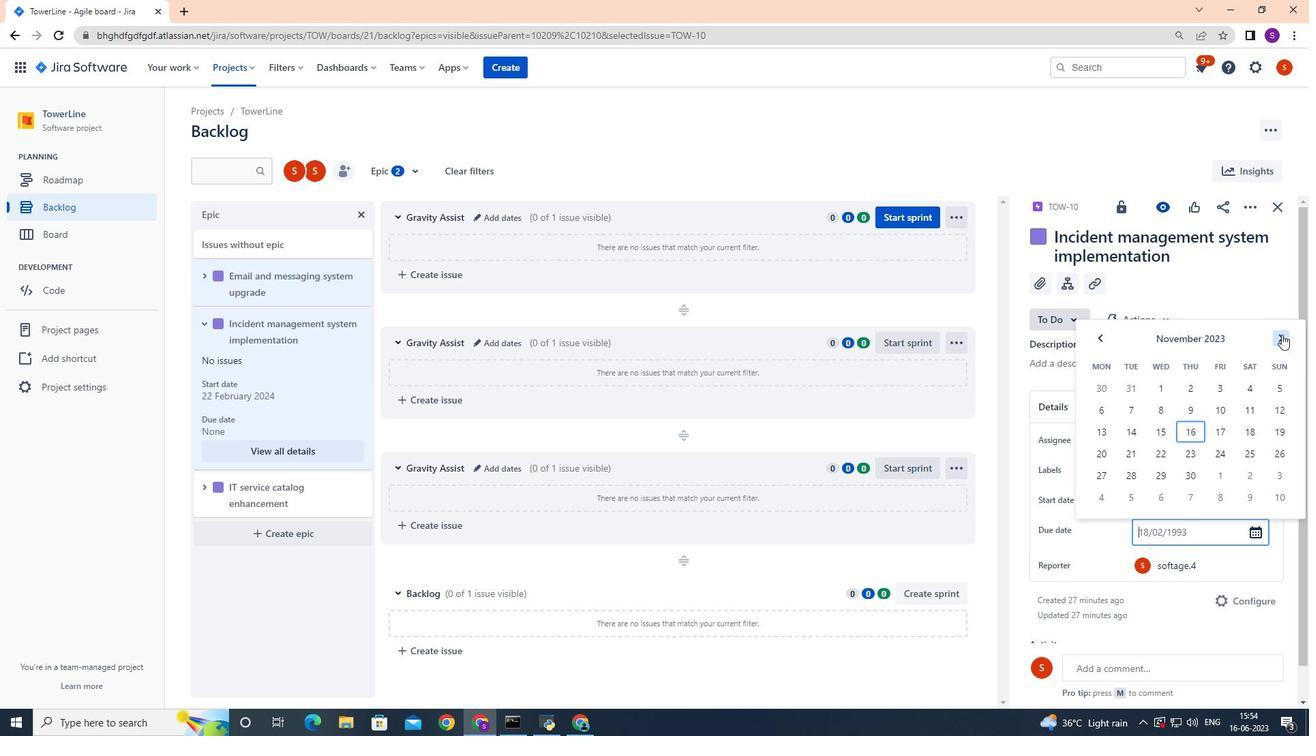 
Action: Mouse pressed left at (1281, 334)
Screenshot: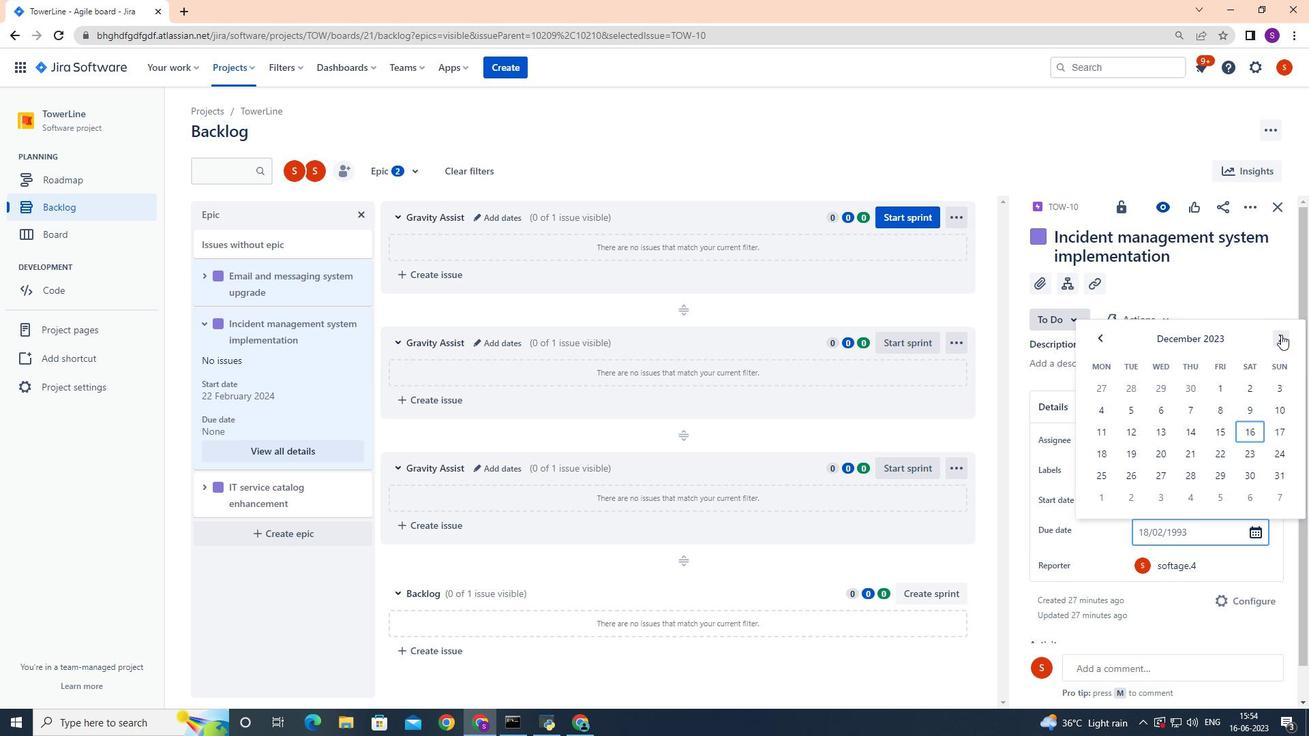 
Action: Mouse pressed left at (1281, 334)
Screenshot: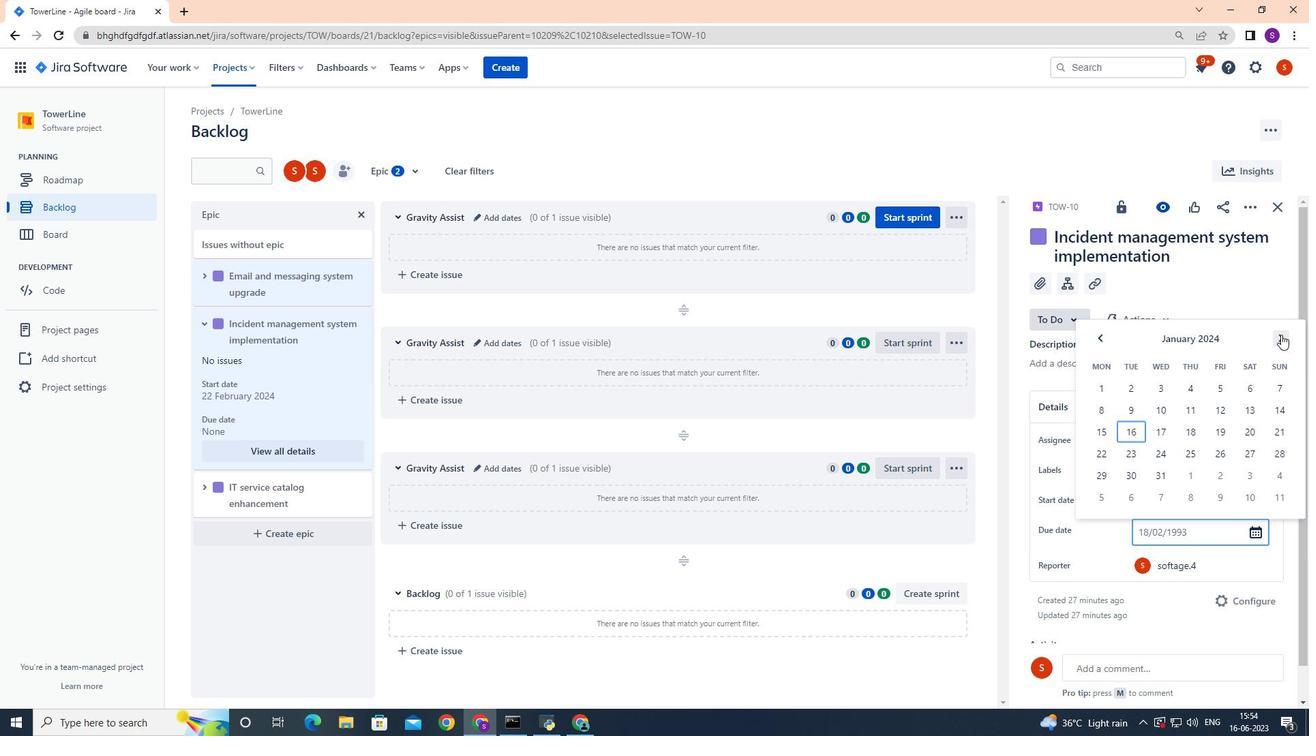 
Action: Mouse pressed left at (1281, 334)
Screenshot: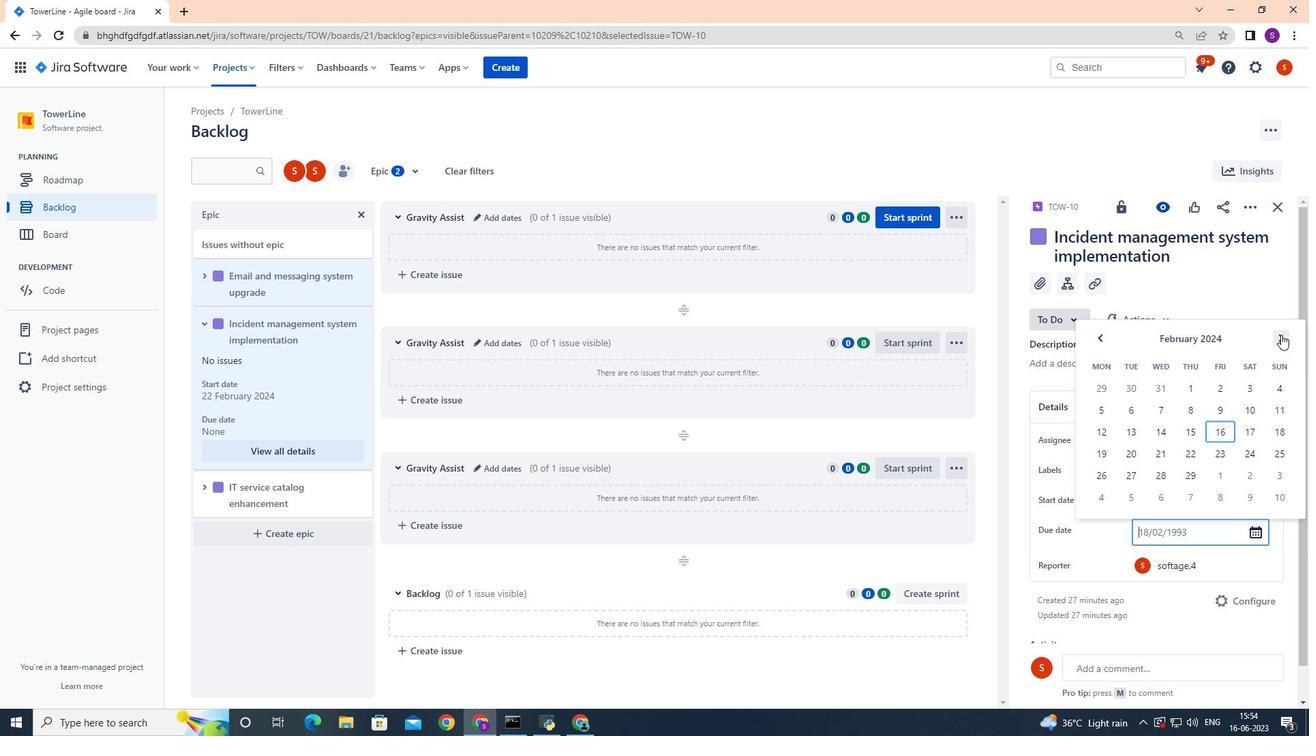 
Action: Mouse pressed left at (1281, 334)
Screenshot: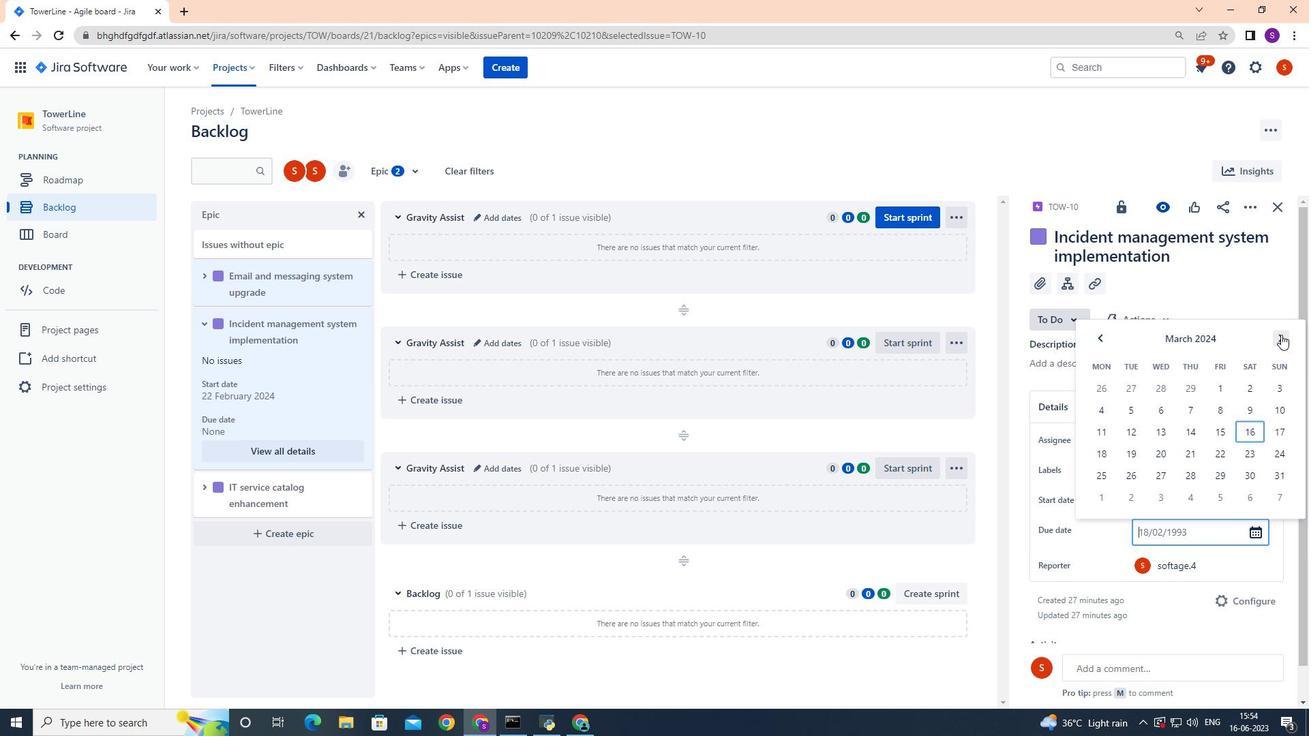 
Action: Mouse pressed left at (1281, 334)
Screenshot: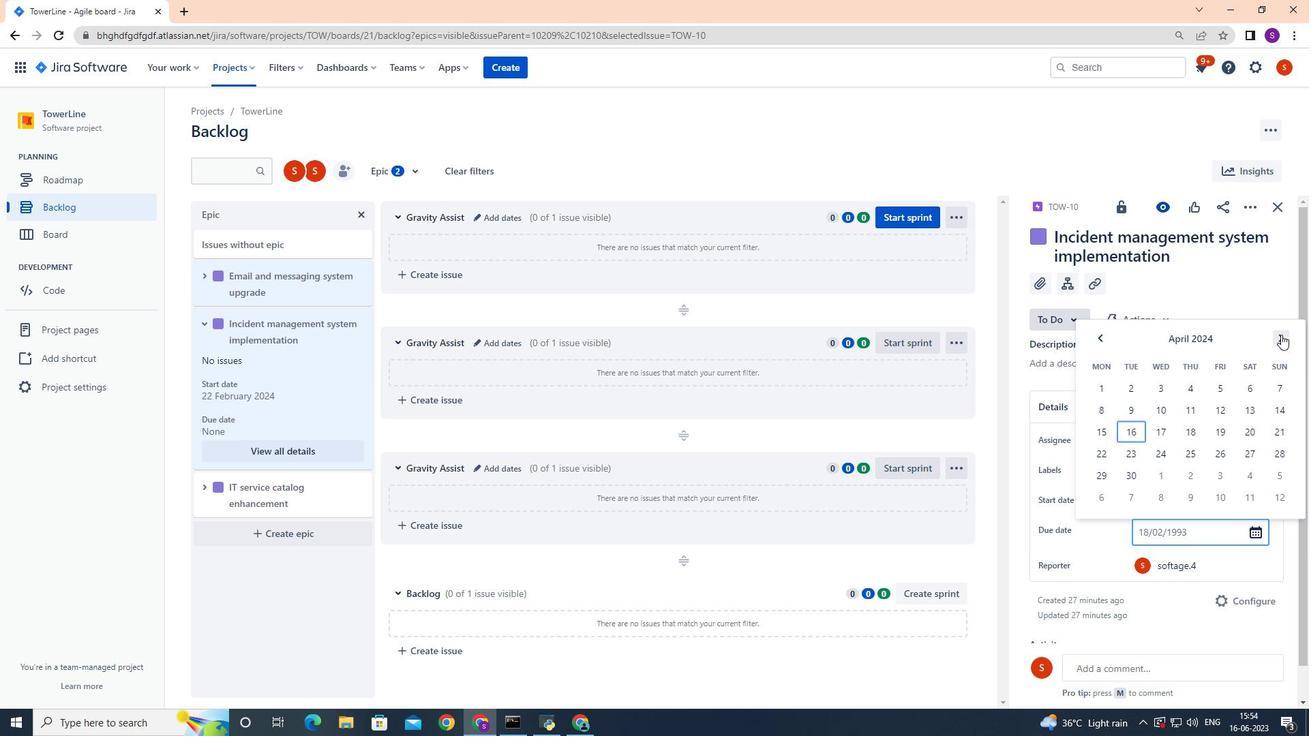 
Action: Mouse pressed left at (1281, 334)
Screenshot: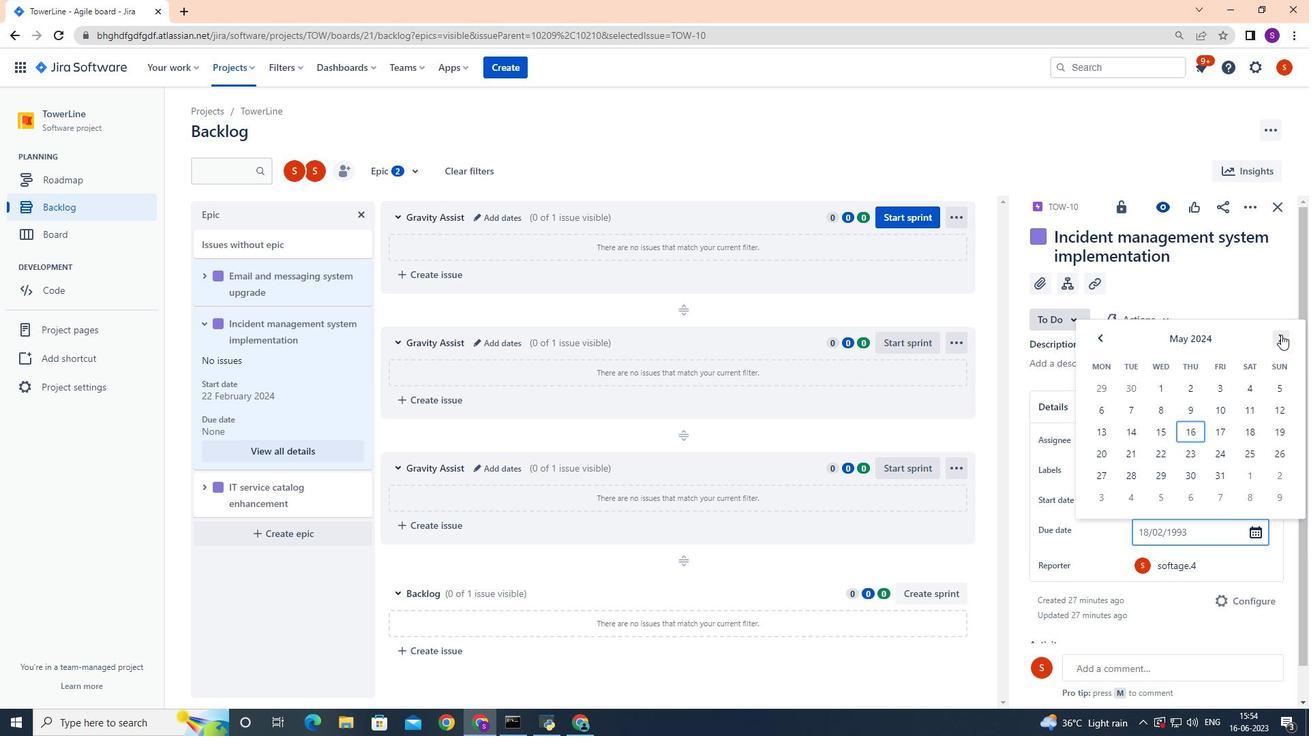 
Action: Mouse pressed left at (1281, 334)
Screenshot: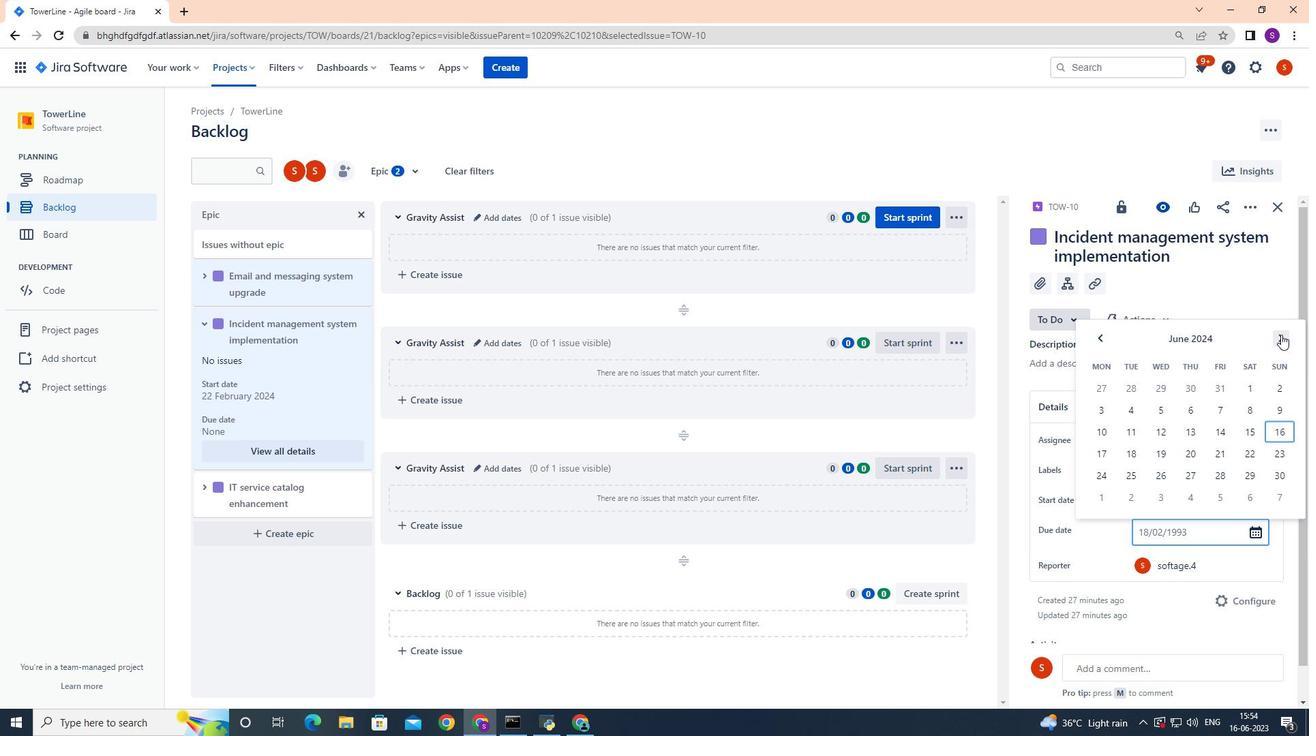 
Action: Mouse pressed left at (1281, 334)
Screenshot: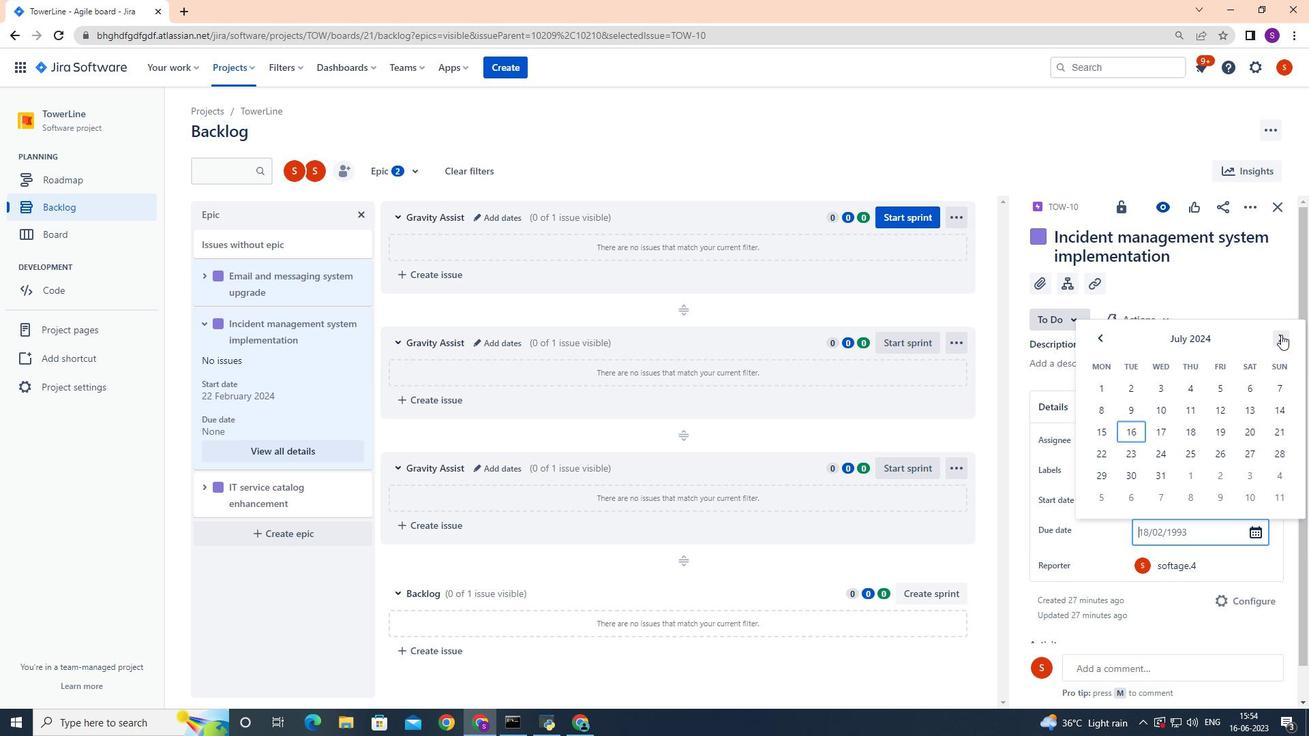 
Action: Mouse moved to (1134, 412)
Screenshot: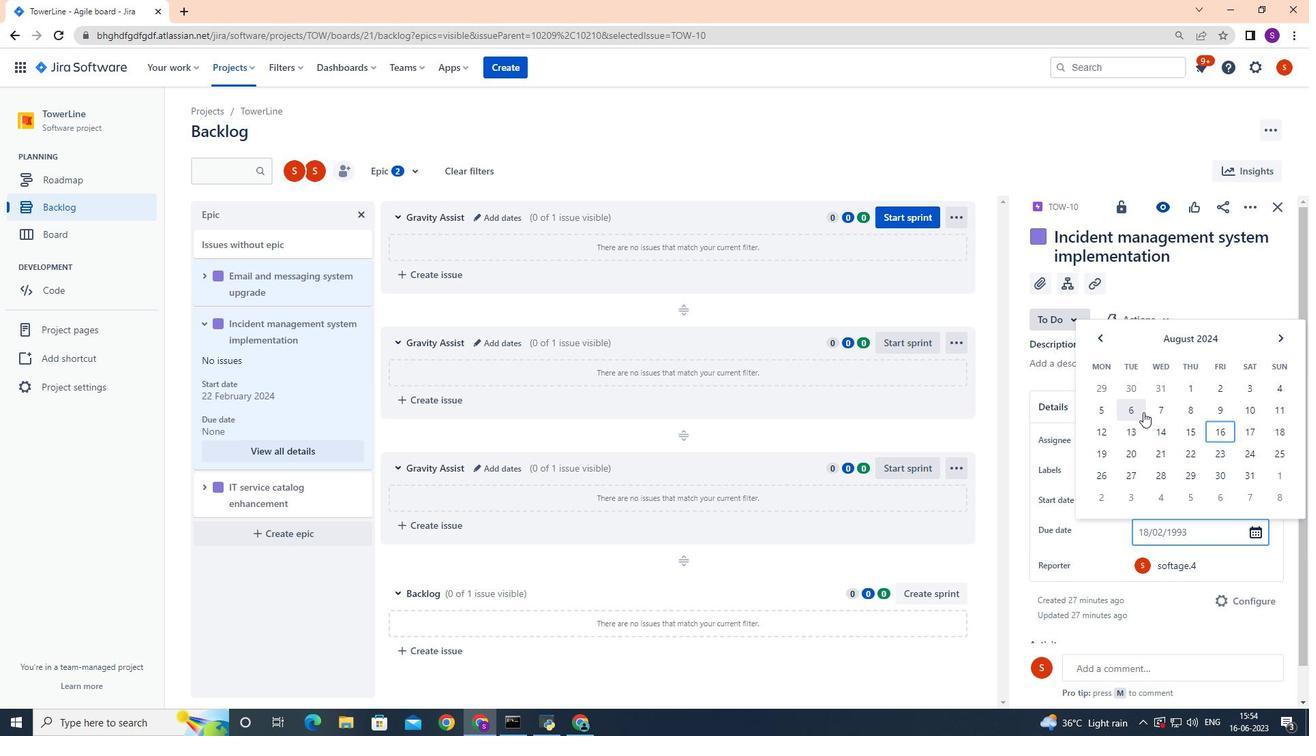 
Action: Mouse pressed left at (1134, 412)
Screenshot: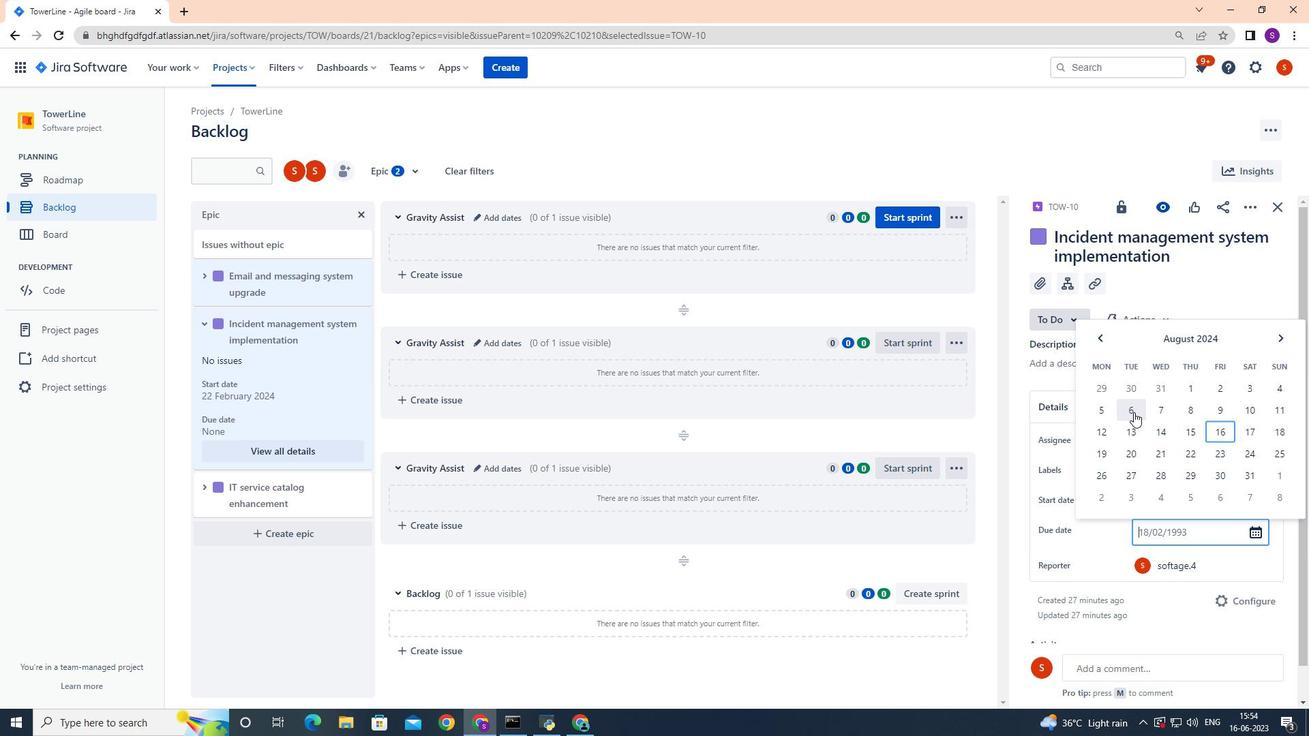 
Action: Mouse moved to (1249, 480)
Screenshot: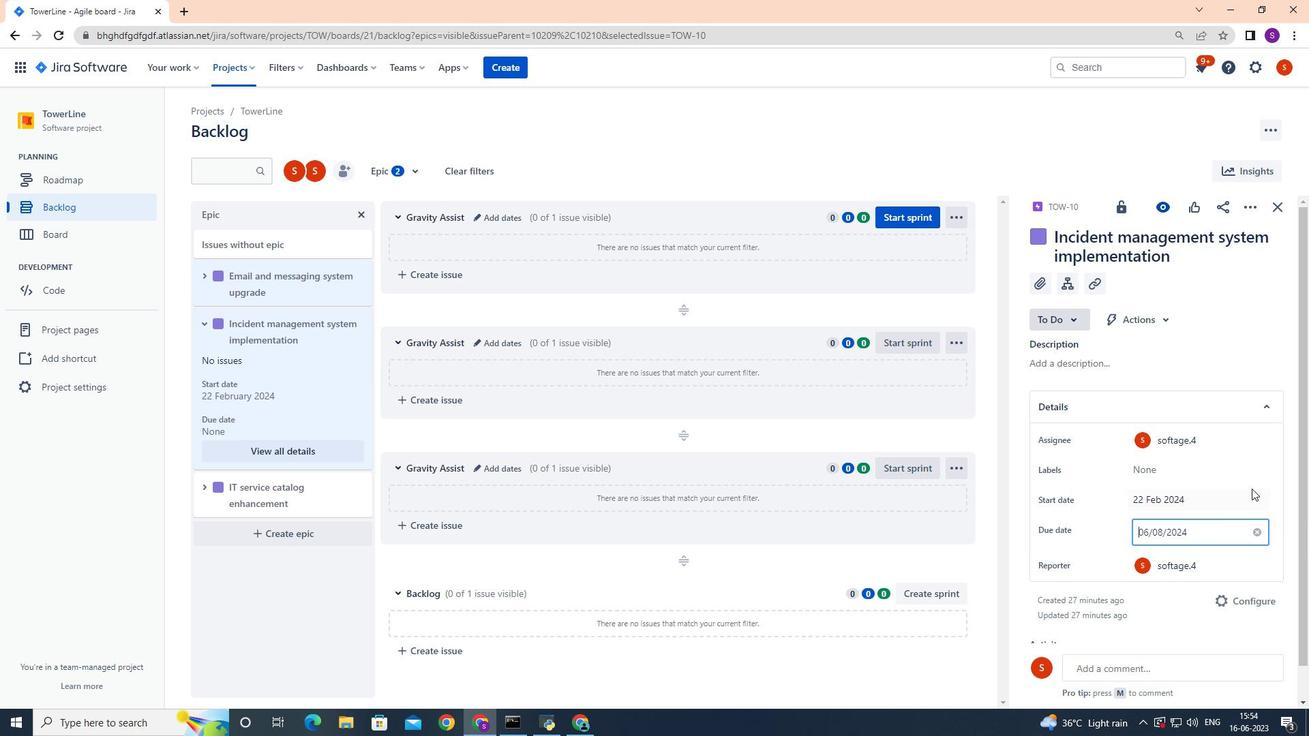 
Action: Mouse pressed left at (1249, 480)
Screenshot: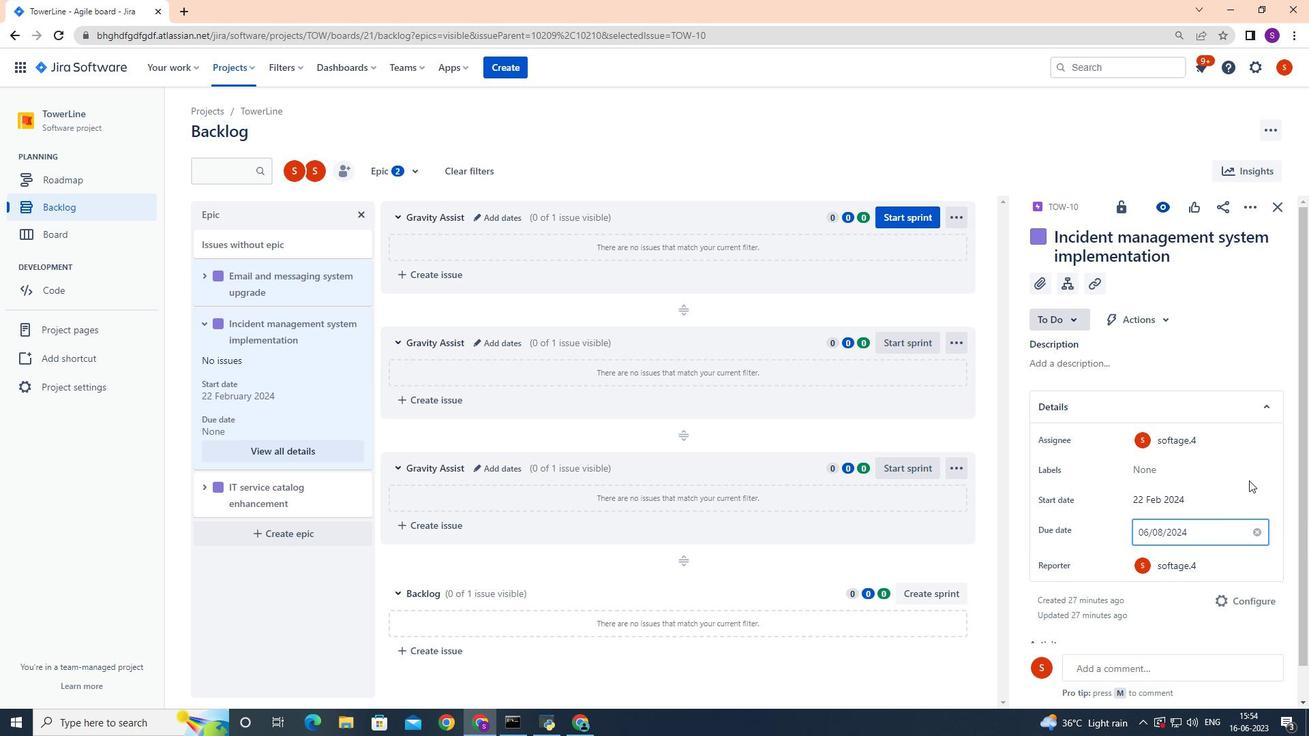 
Action: Mouse moved to (1248, 479)
Screenshot: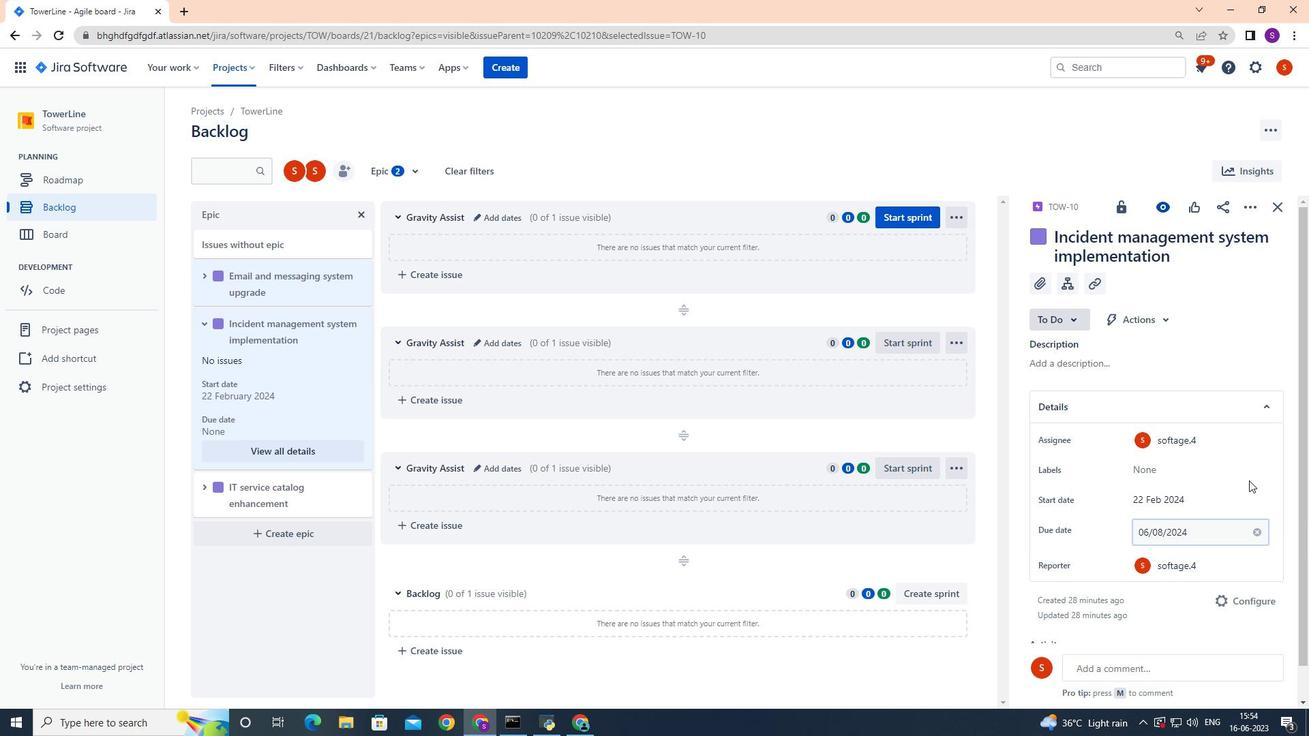 
